 Task: Set up a call with the marketing team on Monday at 4:00 PM.
Action: Mouse moved to (39, 120)
Screenshot: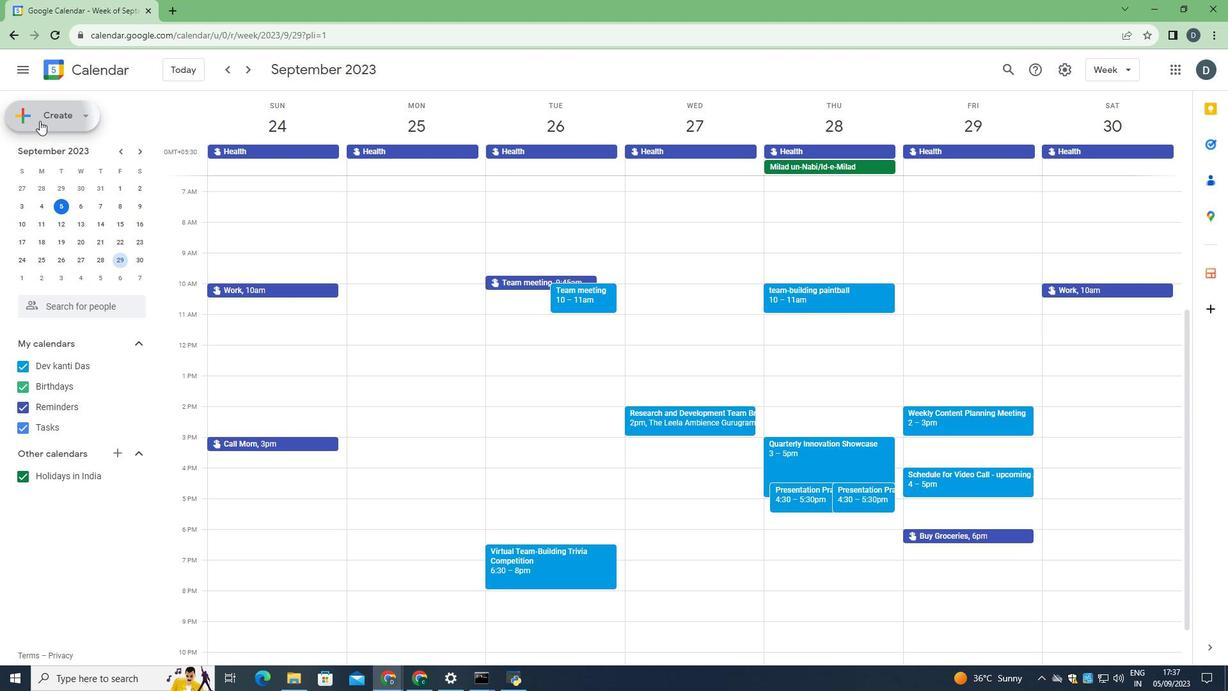 
Action: Mouse pressed left at (39, 120)
Screenshot: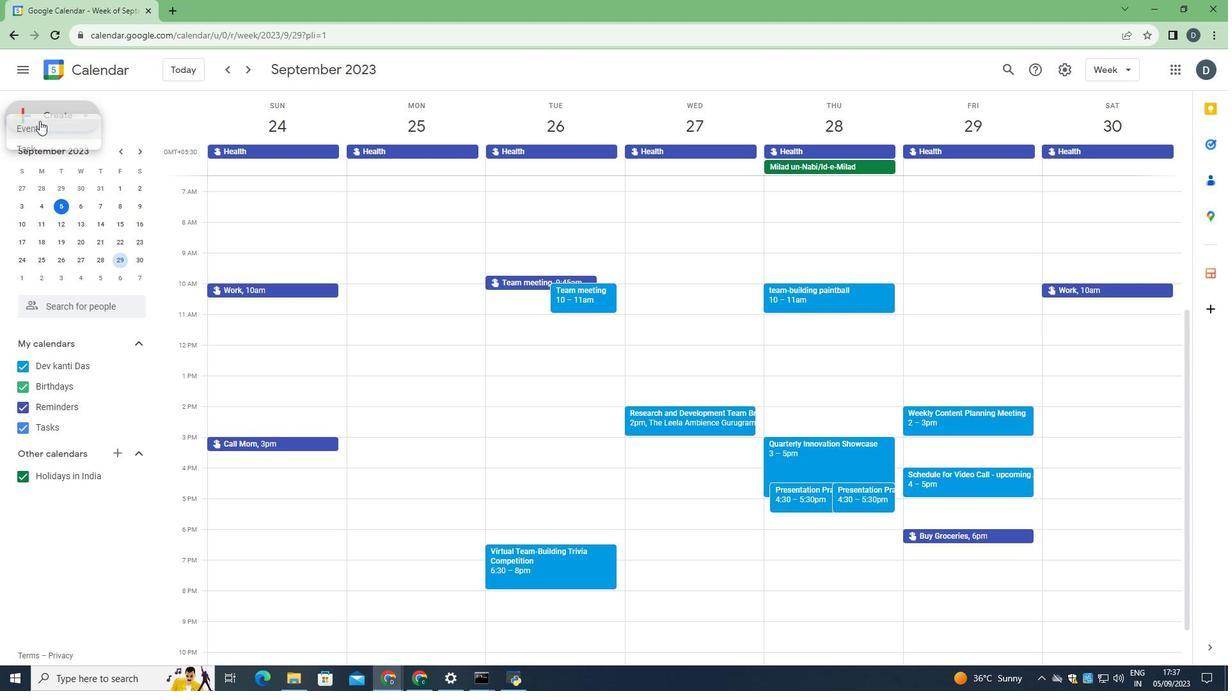
Action: Mouse moved to (41, 147)
Screenshot: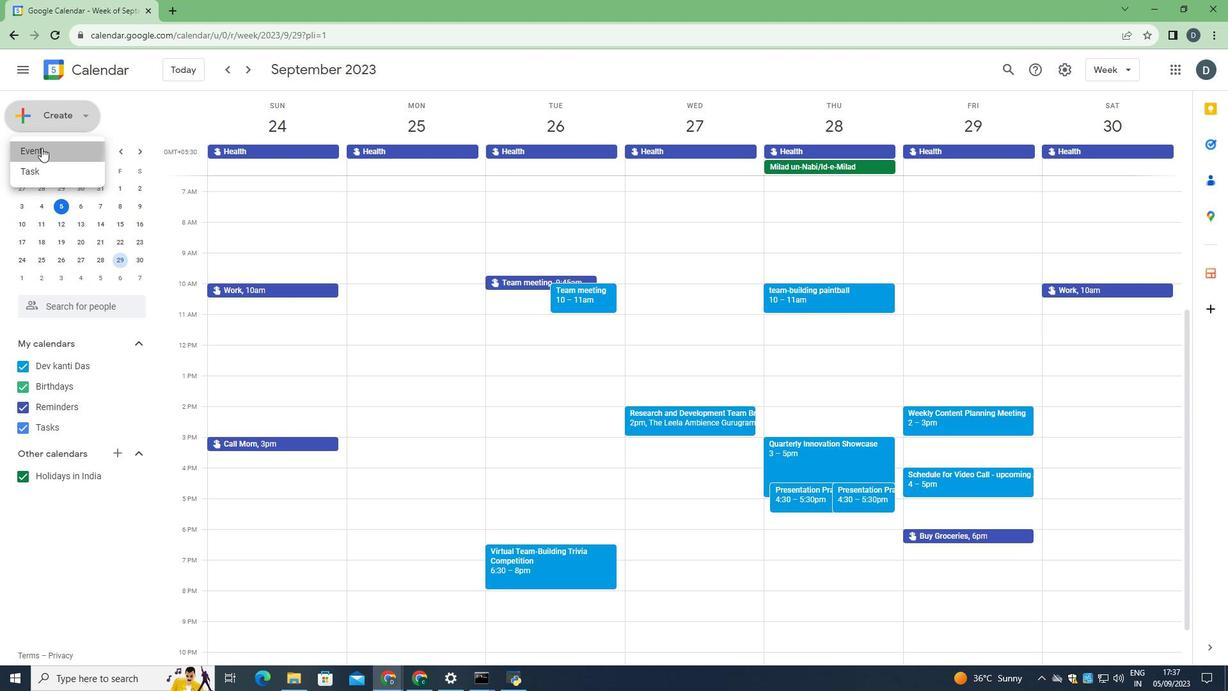 
Action: Mouse pressed left at (41, 147)
Screenshot: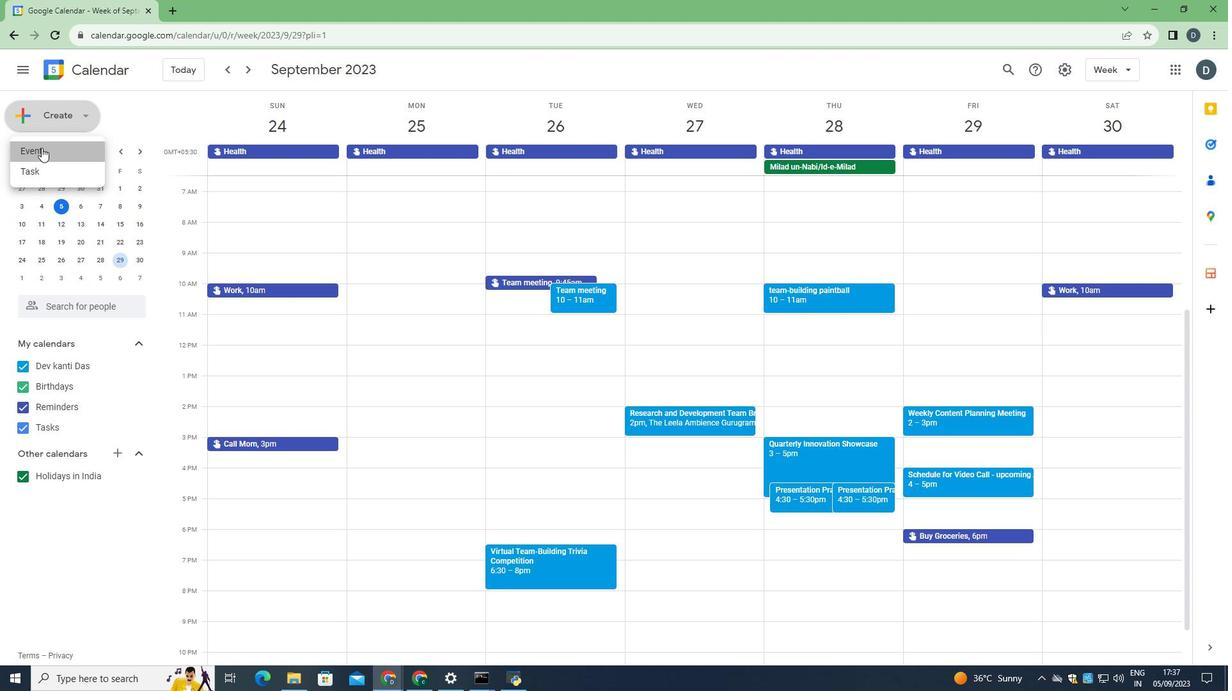 
Action: Mouse moved to (733, 242)
Screenshot: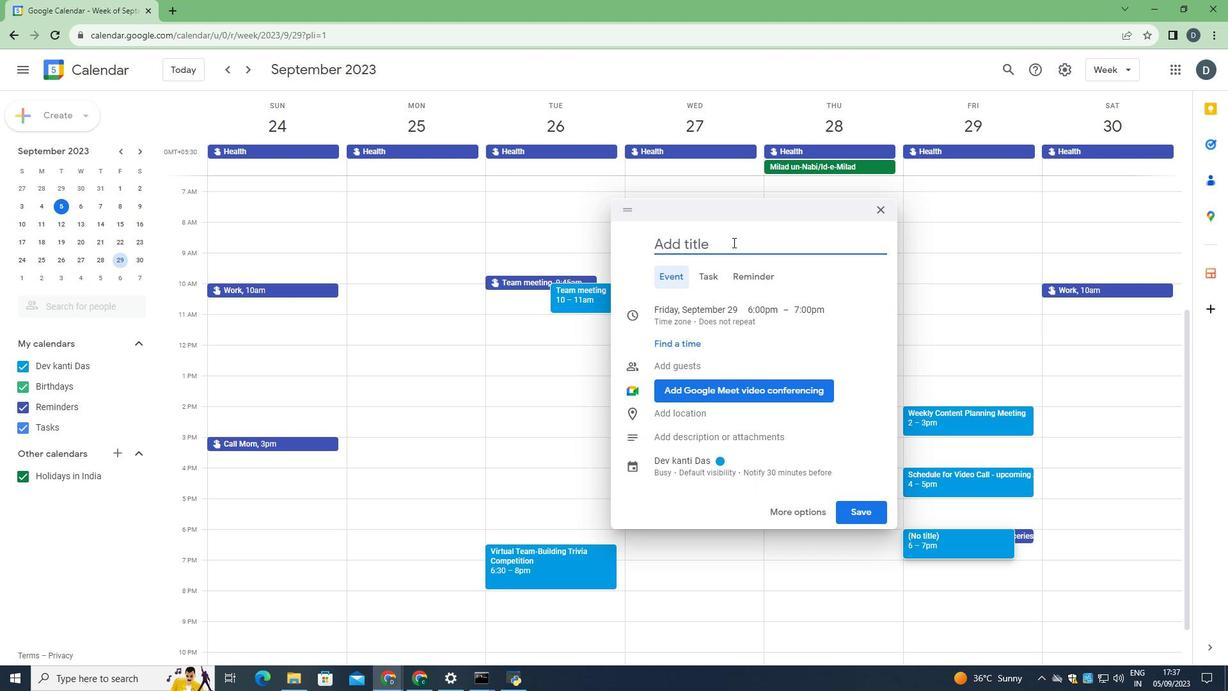 
Action: Mouse pressed left at (733, 242)
Screenshot: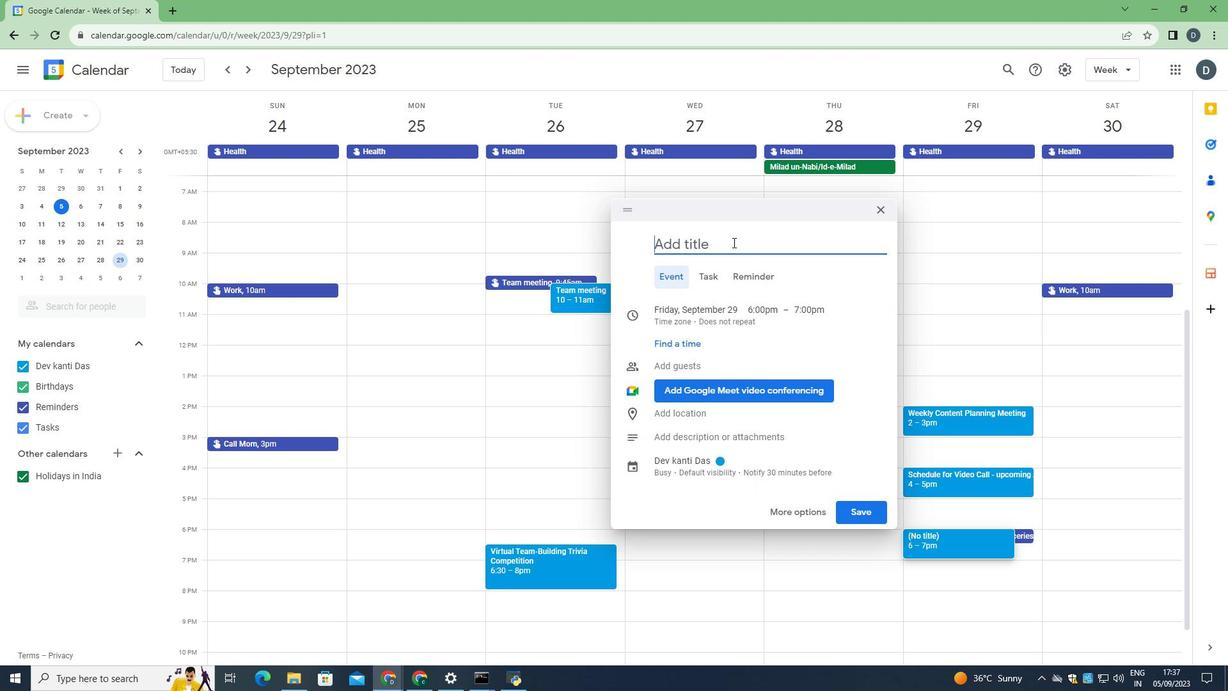 
Action: Key pressed <Key.shift>Marketing<Key.space><Key.shift>Team<Key.space><Key.shift><Key.shift>Call<Key.space>-<Key.space><Key.shift>Agenda<Key.space><Key.shift>Discussion
Screenshot: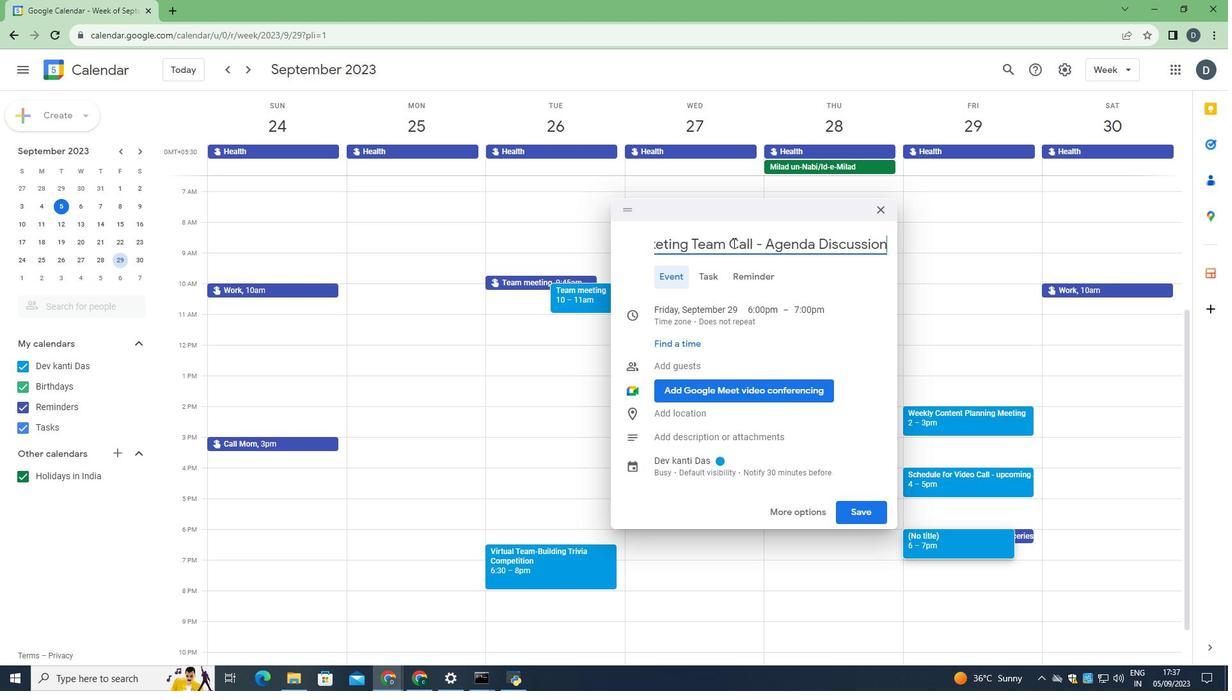 
Action: Mouse moved to (705, 307)
Screenshot: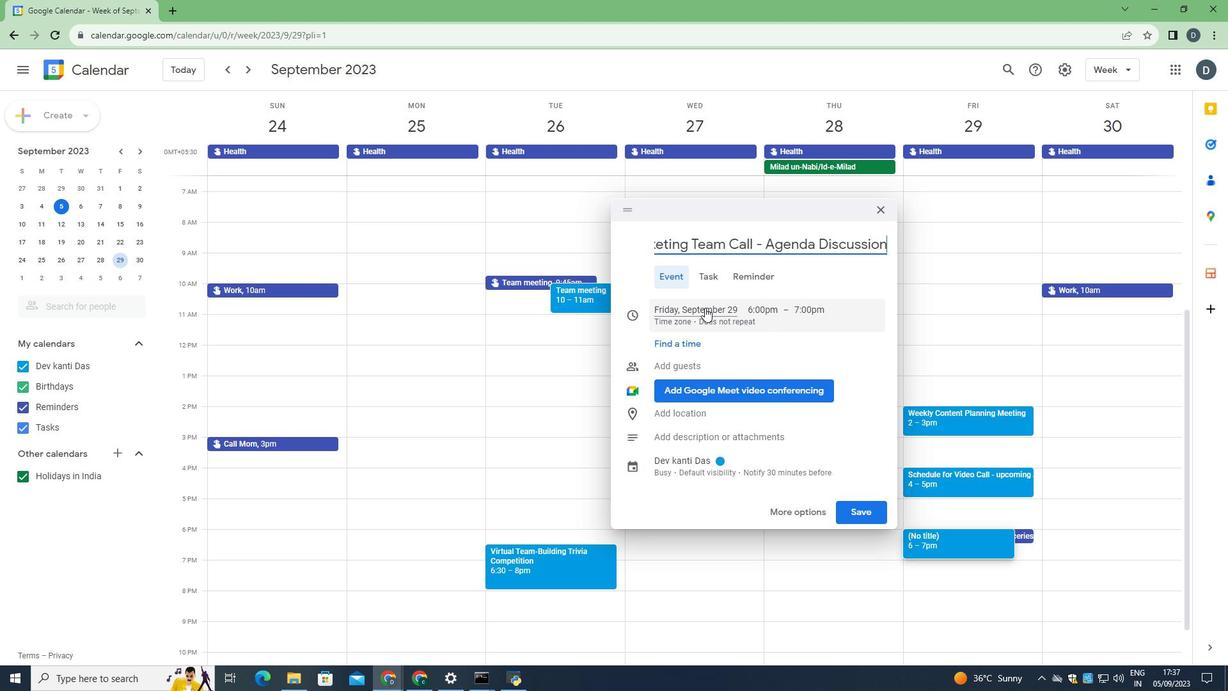 
Action: Mouse pressed left at (705, 307)
Screenshot: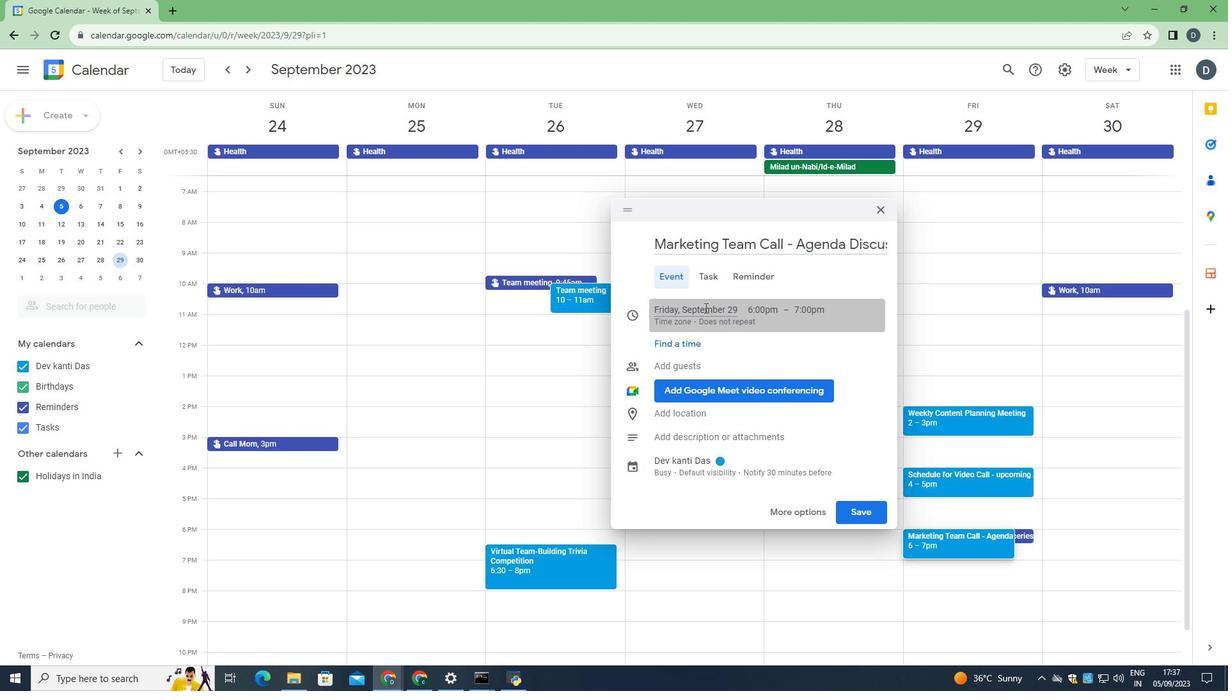 
Action: Mouse moved to (791, 331)
Screenshot: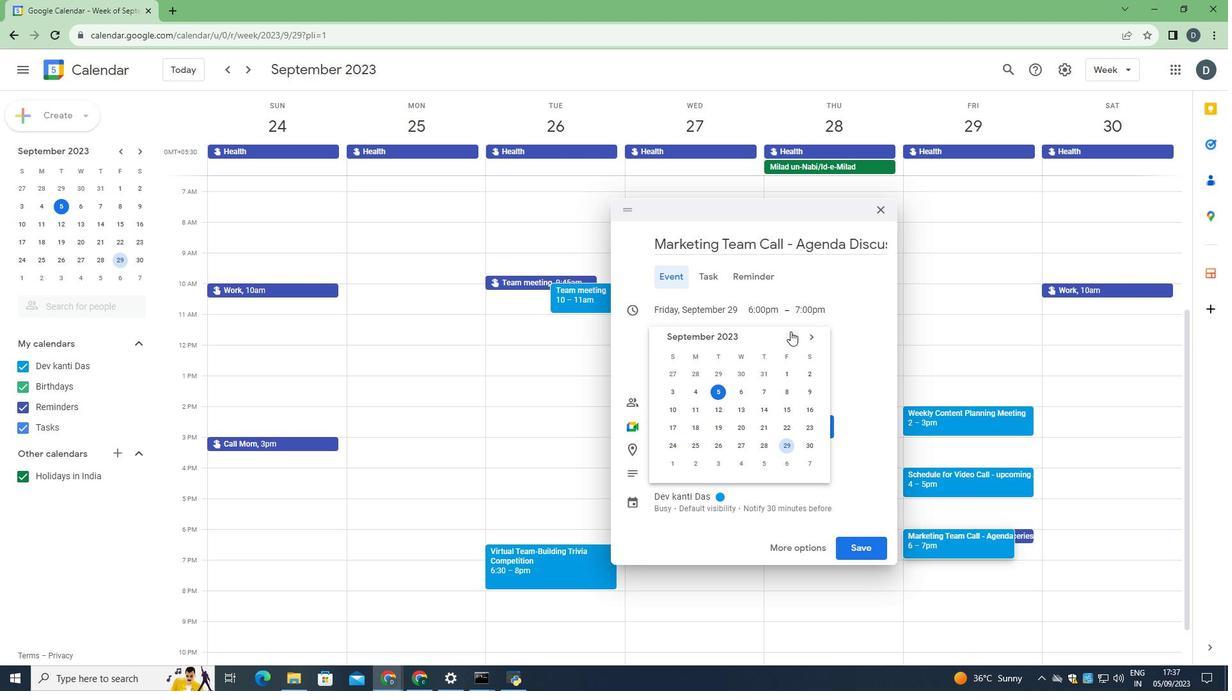 
Action: Mouse pressed left at (791, 331)
Screenshot: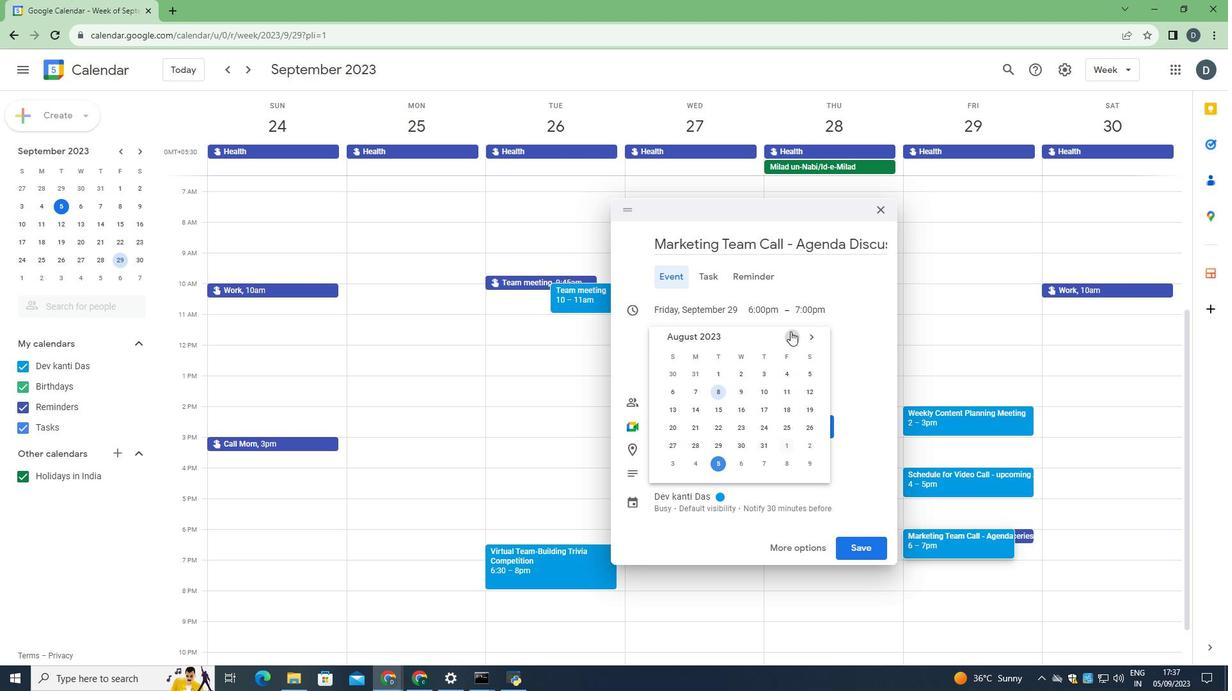 
Action: Mouse moved to (697, 391)
Screenshot: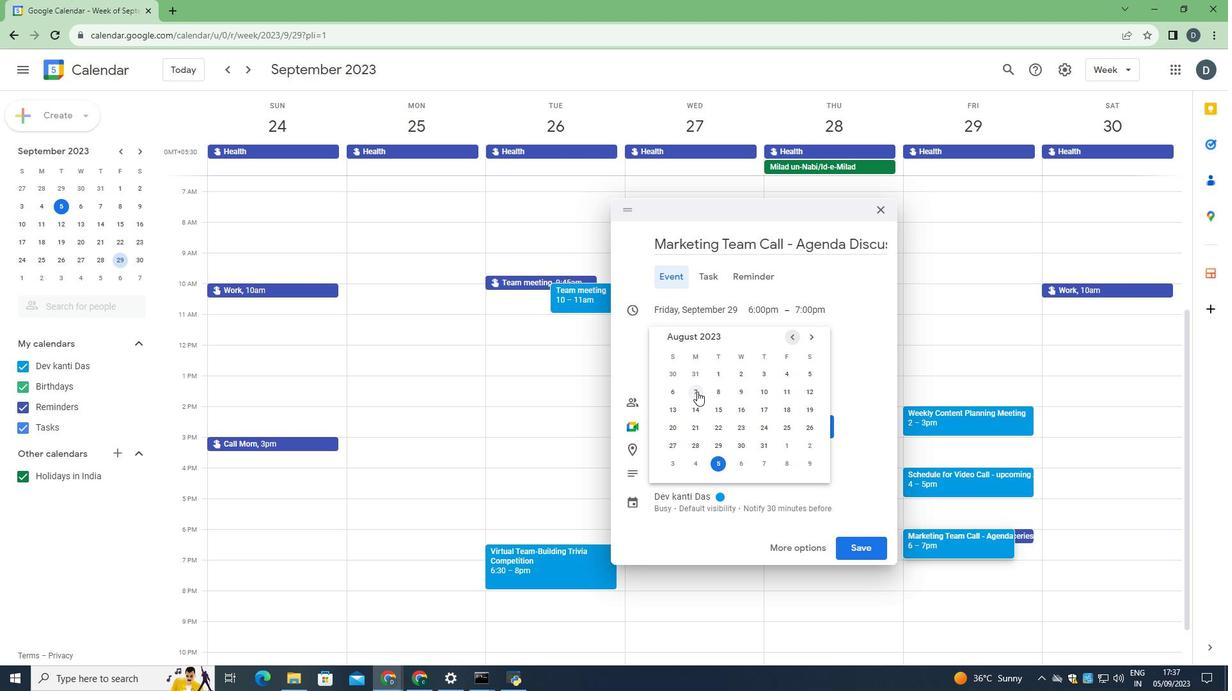 
Action: Mouse pressed left at (697, 391)
Screenshot: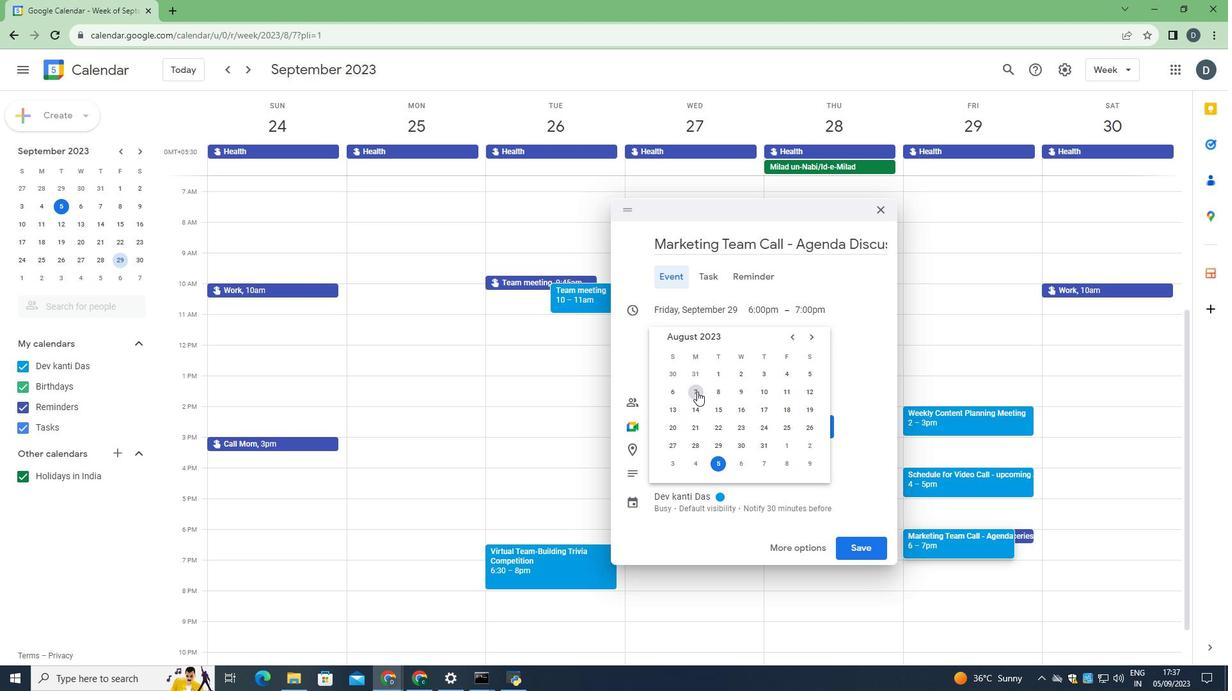 
Action: Mouse moved to (193, 313)
Screenshot: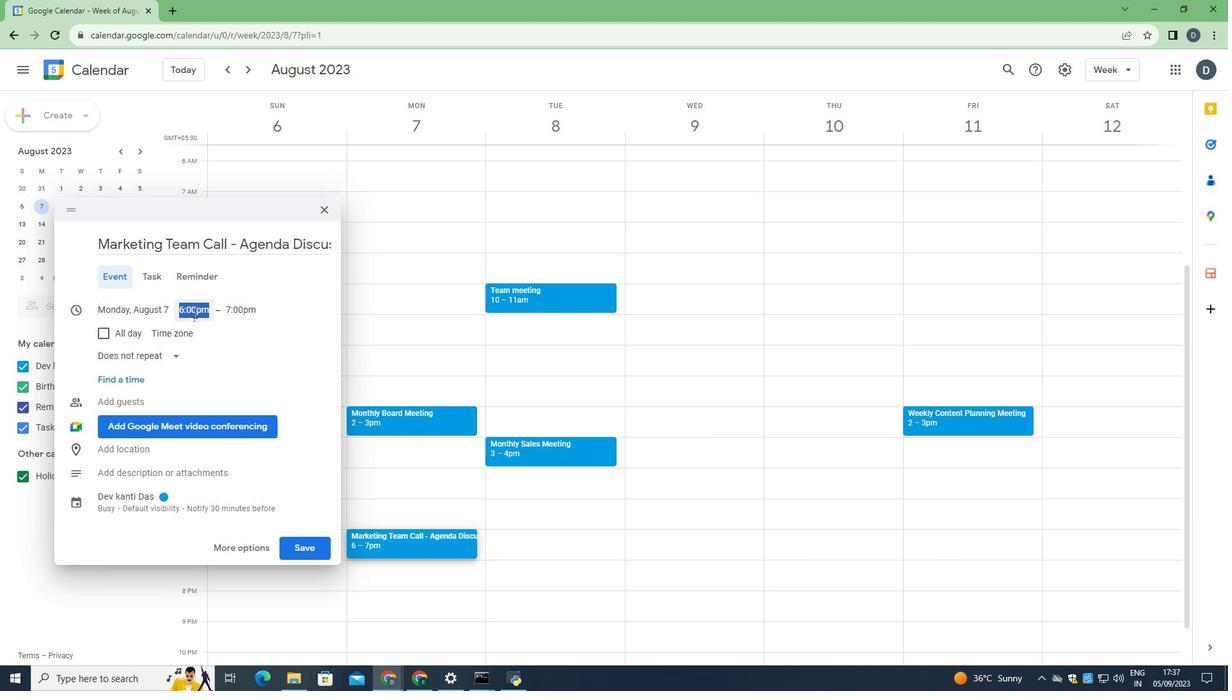 
Action: Mouse pressed left at (193, 313)
Screenshot: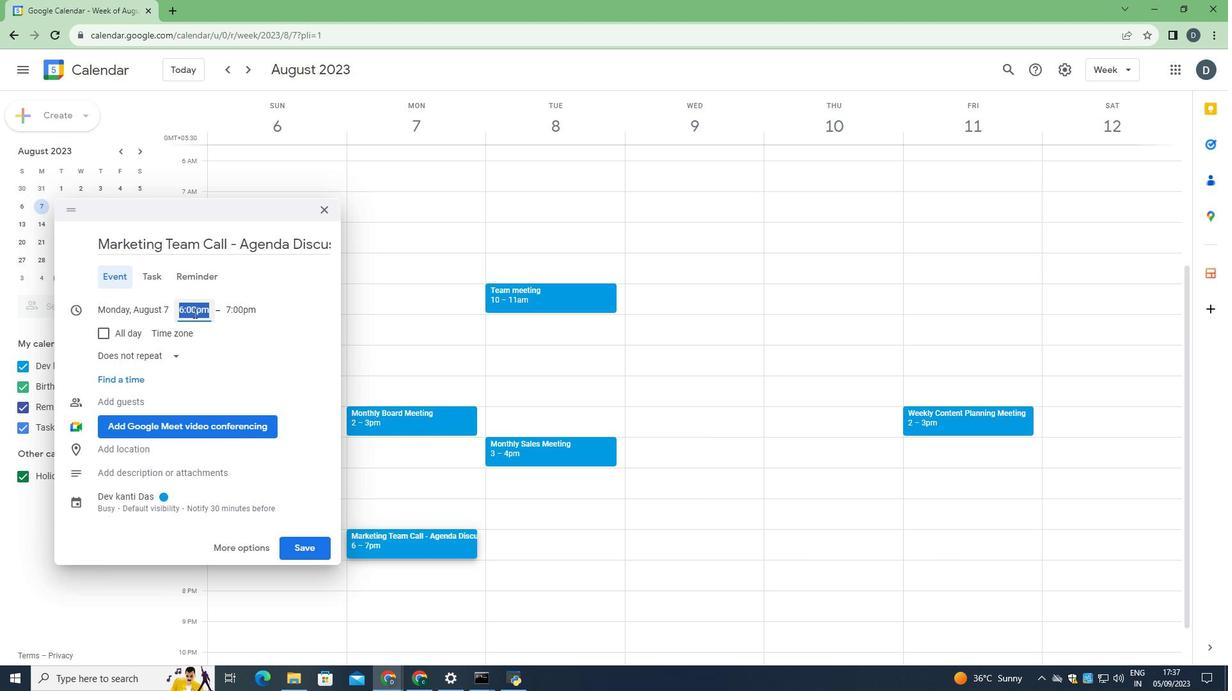 
Action: Mouse moved to (214, 368)
Screenshot: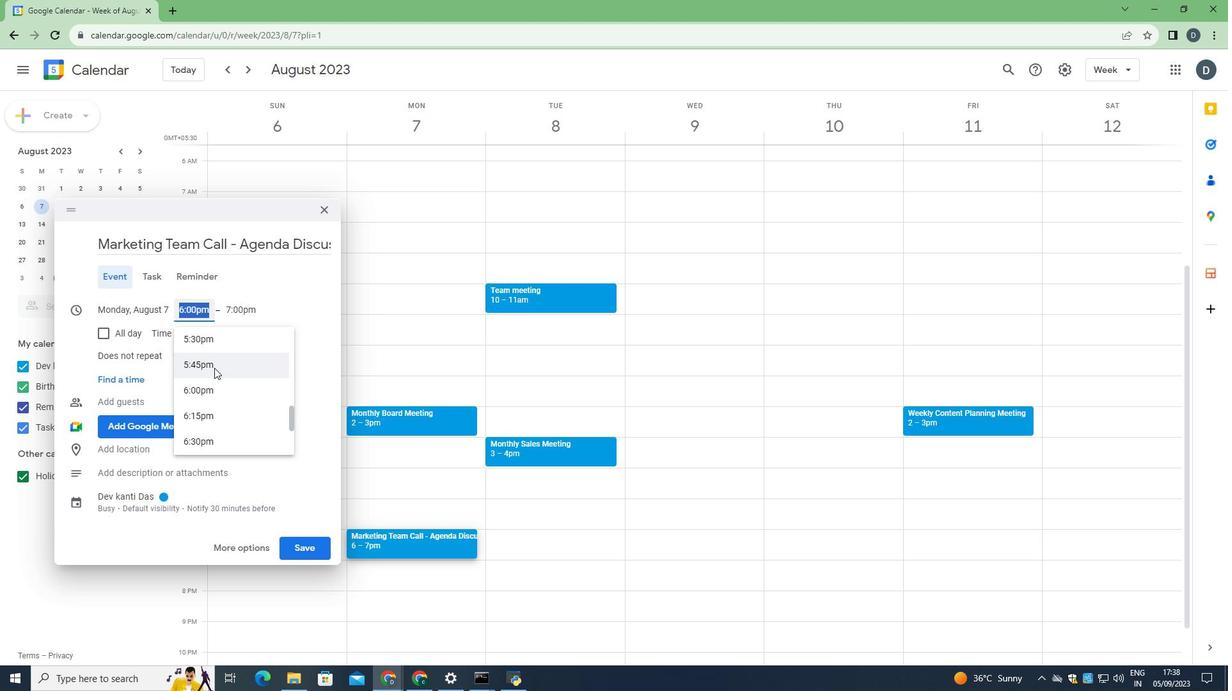 
Action: Mouse scrolled (214, 368) with delta (0, 0)
Screenshot: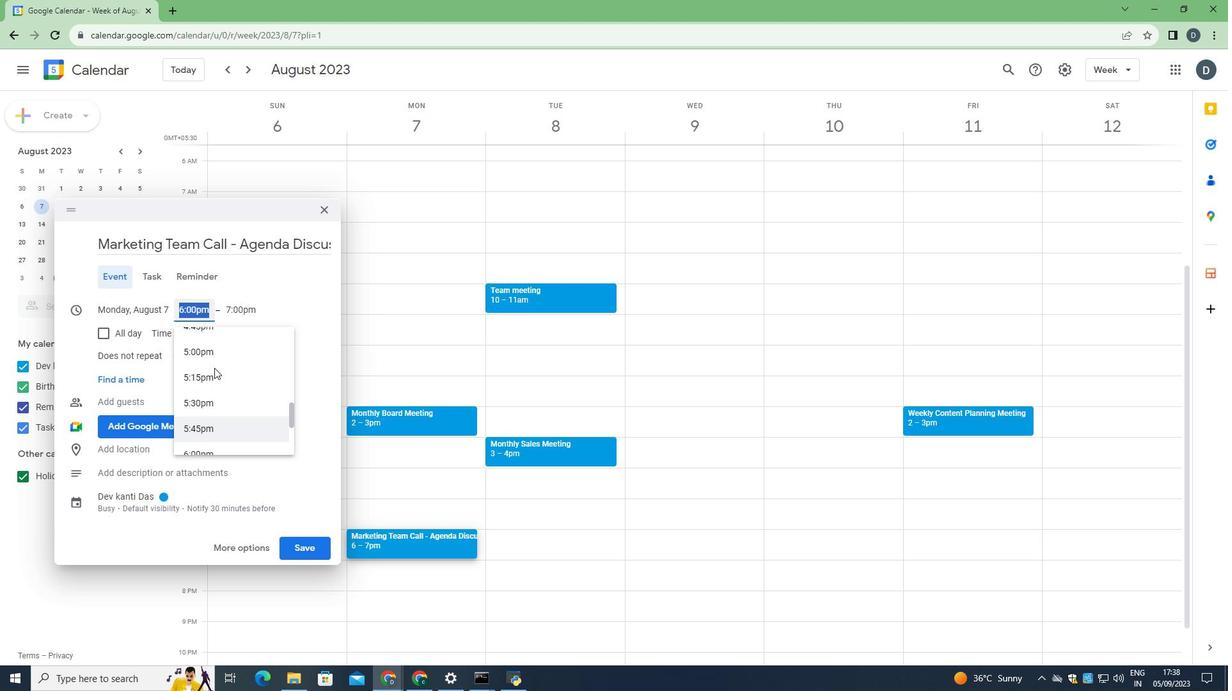 
Action: Mouse scrolled (214, 368) with delta (0, 0)
Screenshot: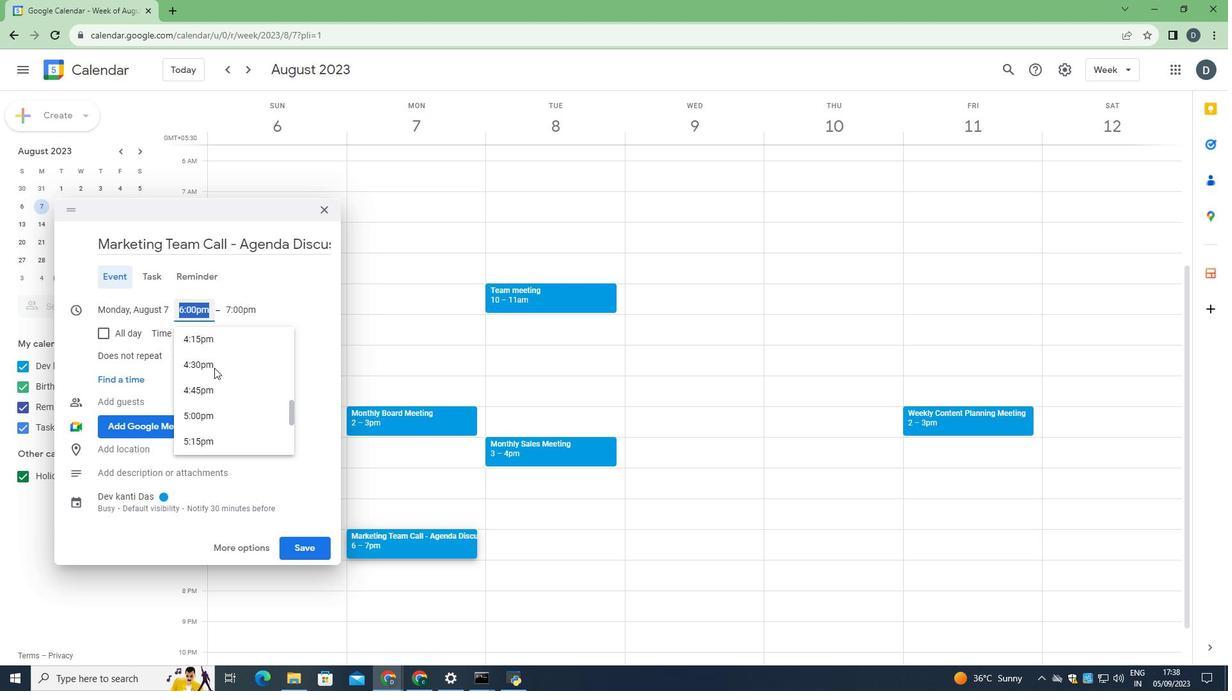 
Action: Mouse scrolled (214, 368) with delta (0, 0)
Screenshot: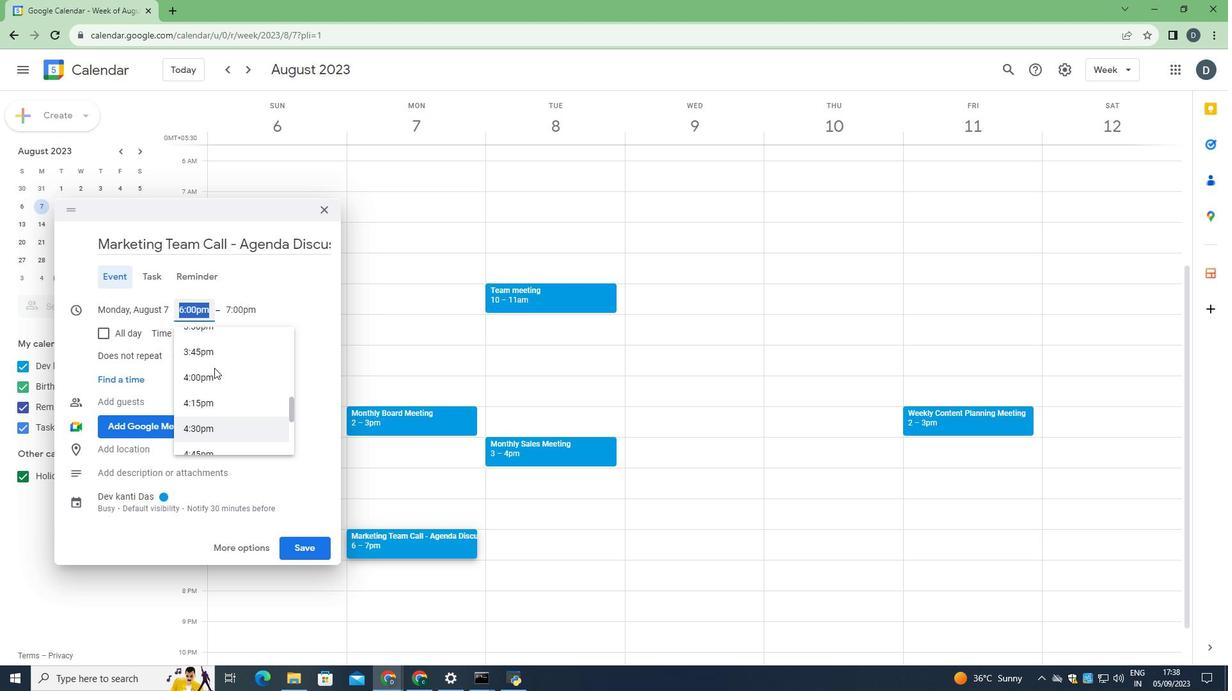 
Action: Mouse moved to (208, 380)
Screenshot: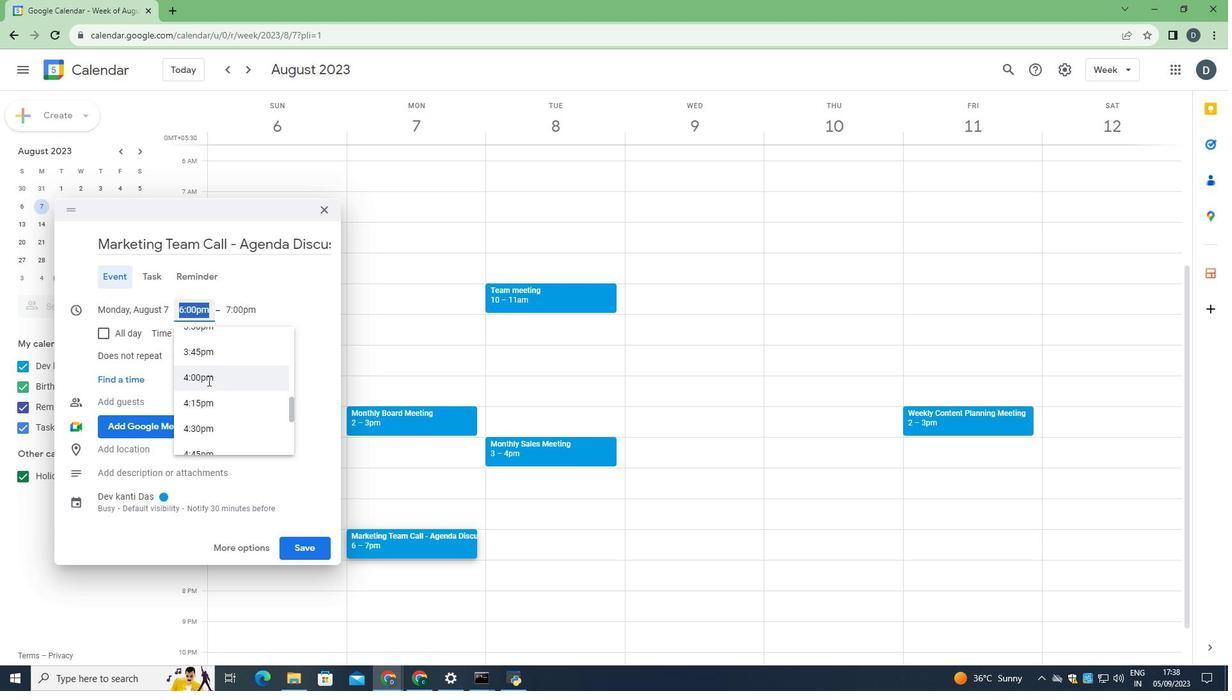 
Action: Mouse pressed left at (208, 380)
Screenshot: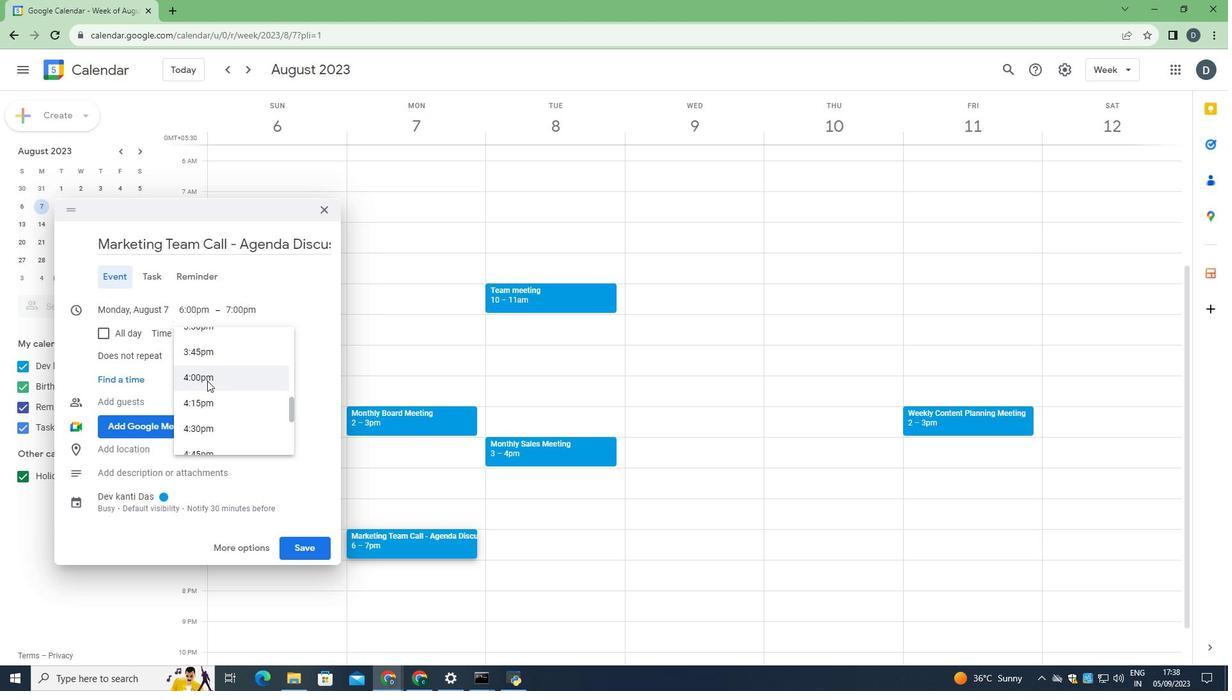 
Action: Mouse moved to (249, 536)
Screenshot: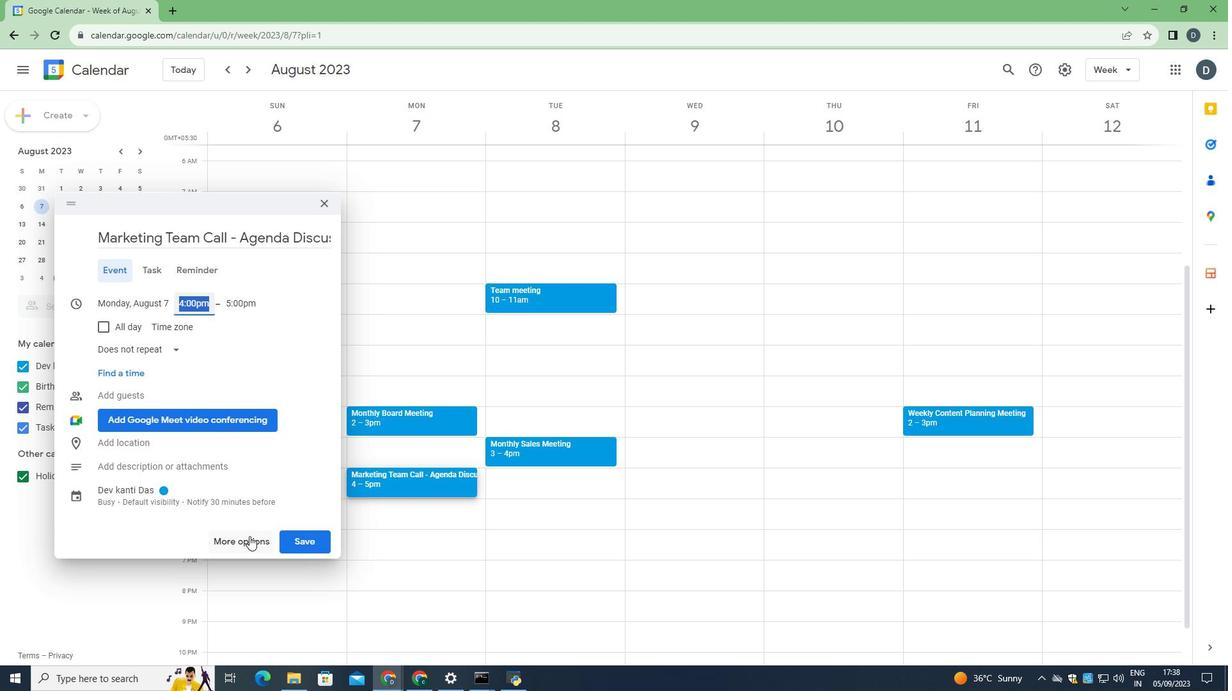 
Action: Mouse pressed left at (249, 536)
Screenshot: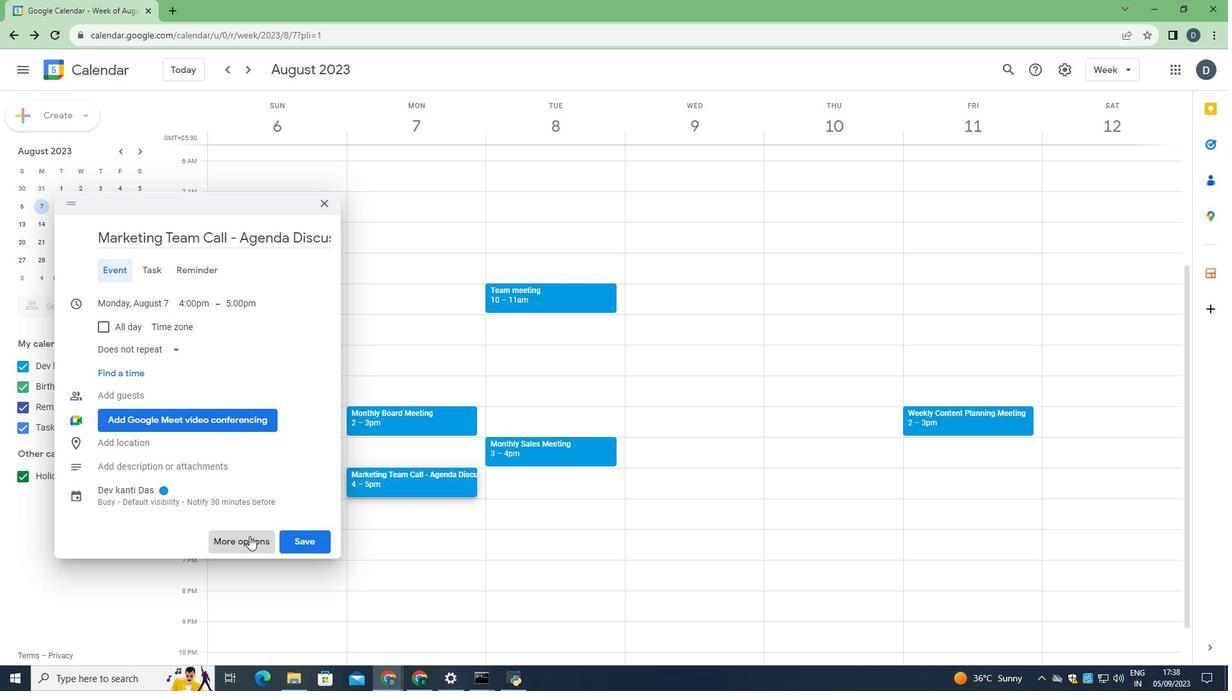 
Action: Mouse moved to (186, 445)
Screenshot: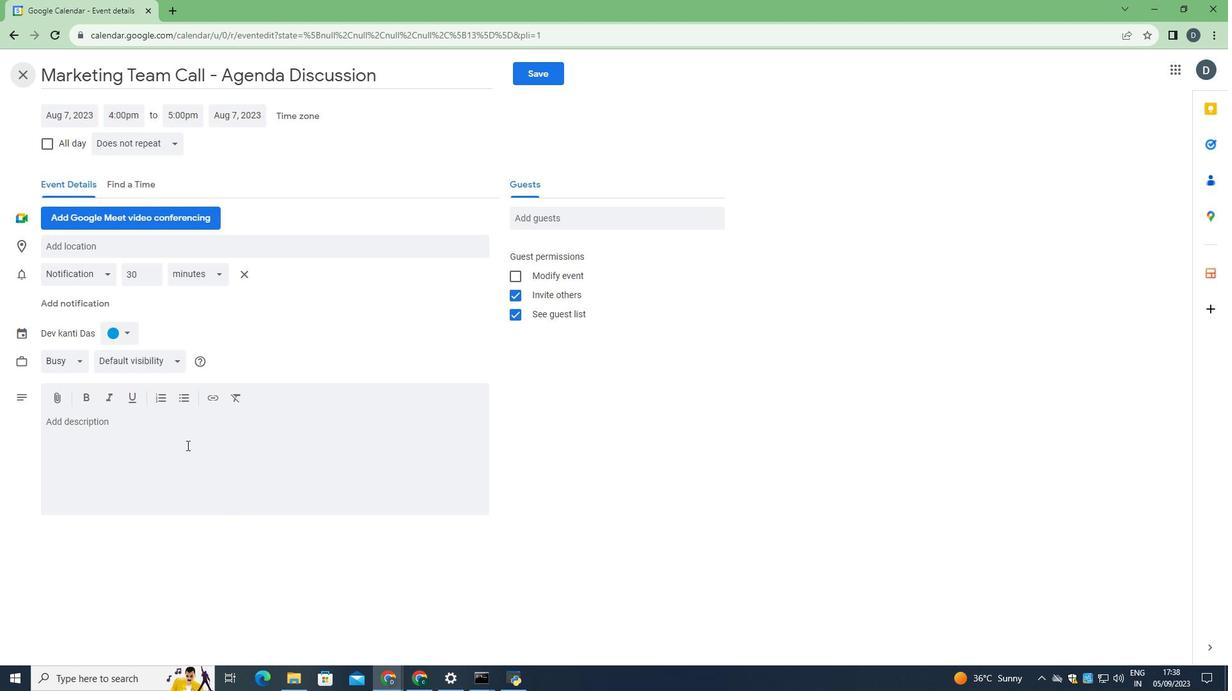 
Action: Mouse pressed left at (186, 445)
Screenshot: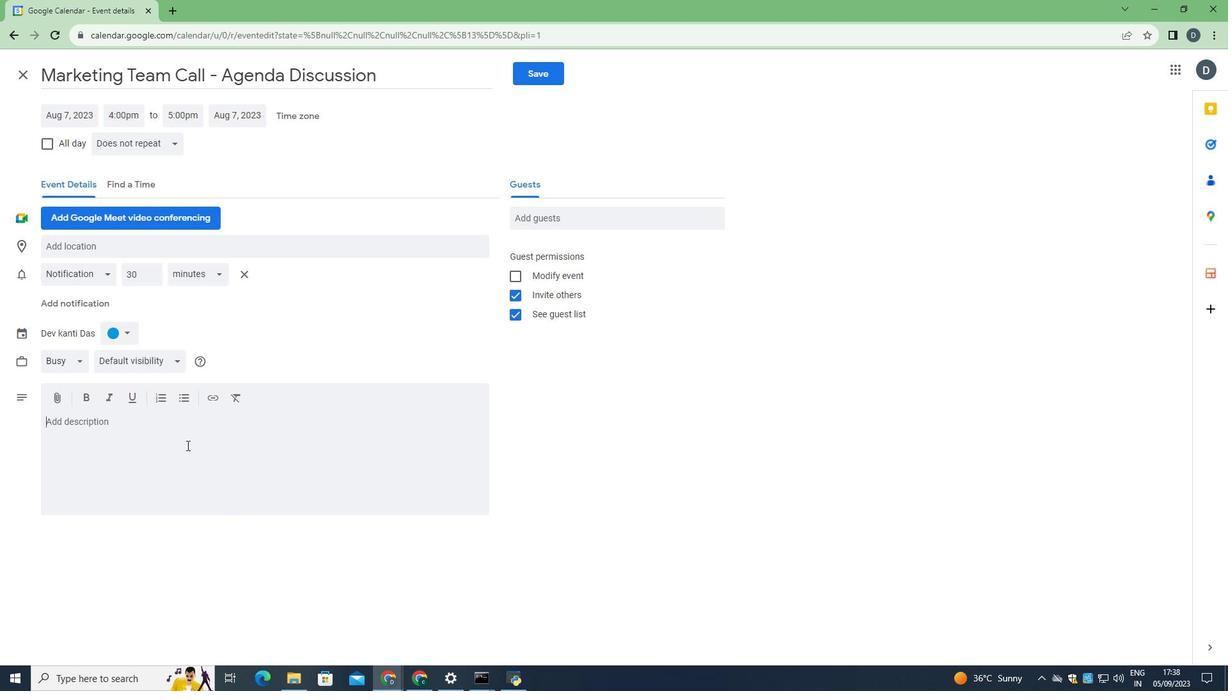 
Action: Mouse moved to (186, 442)
Screenshot: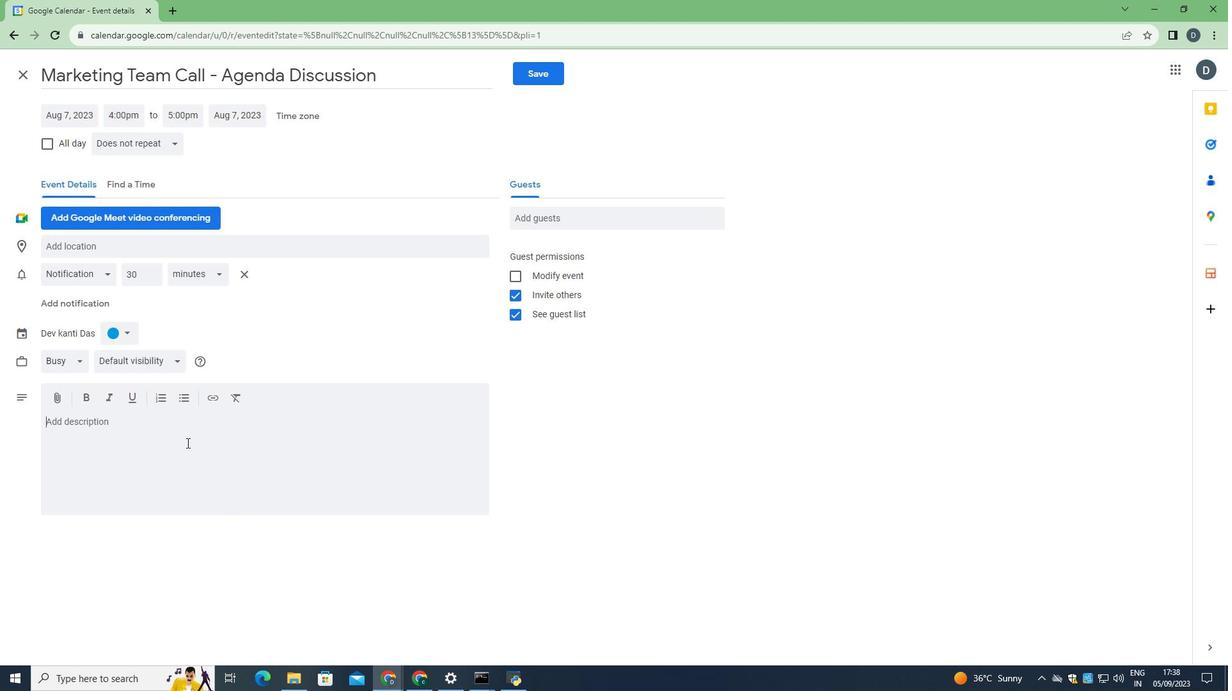 
Action: Key pressed <Key.shift>Schedule<Key.space>f<Key.backspace><Key.backspace><Key.backspace><Key.backspace><Key.backspace><Key.backspace><Key.backspace><Key.backspace><Key.backspace><Key.backspace><Key.backspace><Key.backspace><Key.backspace><Key.backspace><Key.backspace><Key.backspace><Key.shift>This<Key.space>video<Key.space>call<Key.space>is<Key.space>important<Key.space>and<Key.space>will<Key.space>be<Key.space>very<Key.space>helpful.
Screenshot: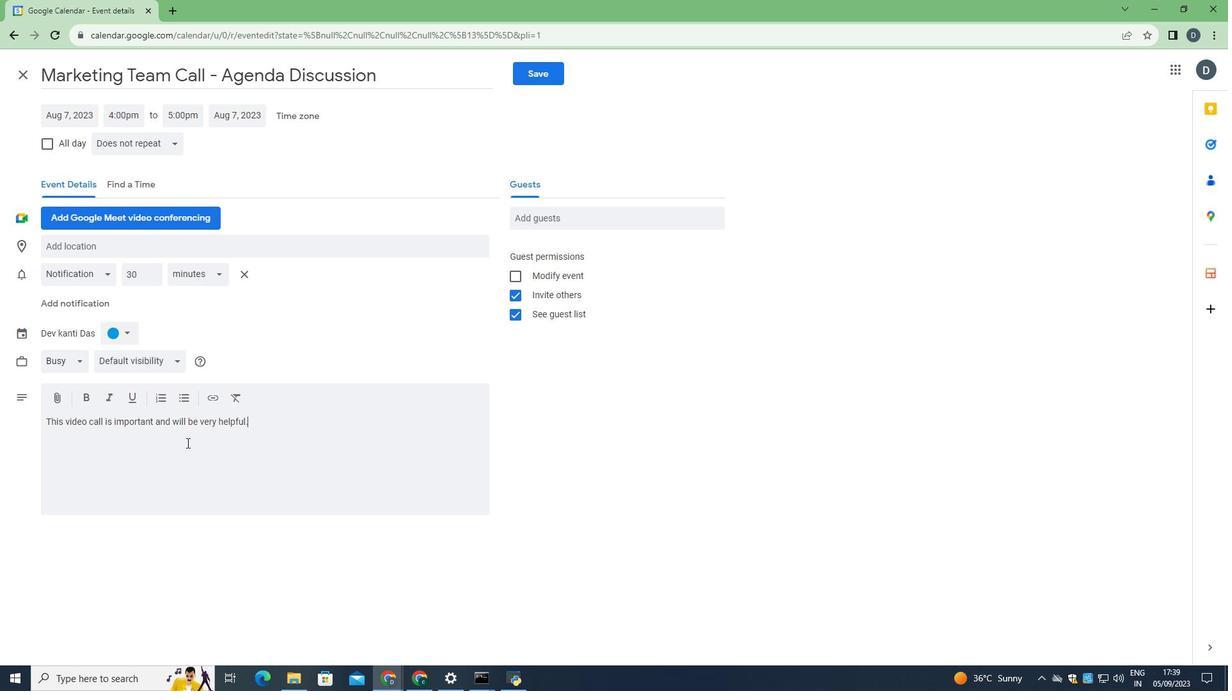 
Action: Mouse moved to (569, 216)
Screenshot: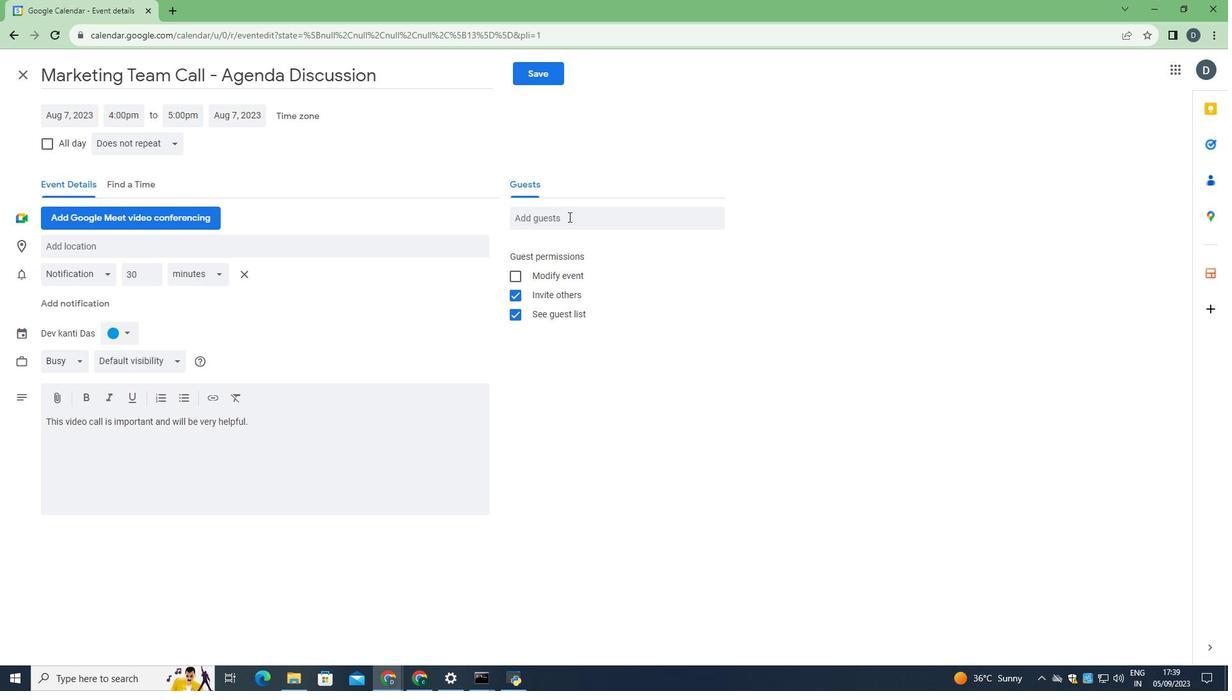 
Action: Mouse pressed left at (569, 216)
Screenshot: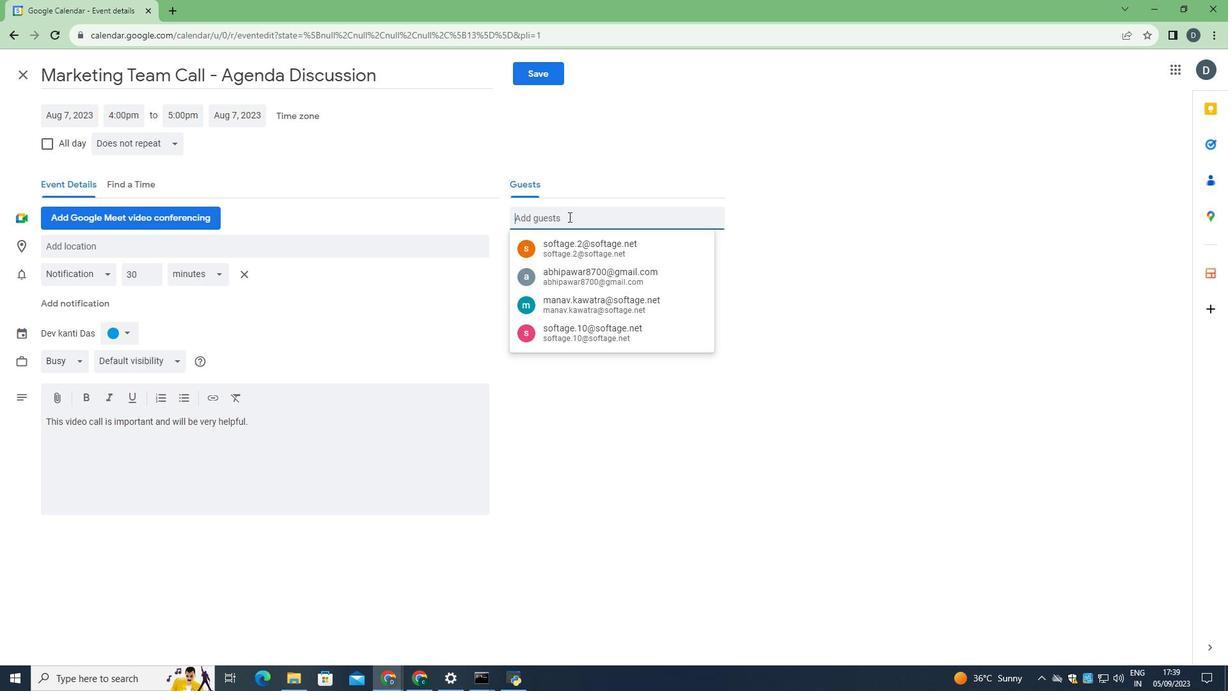 
Action: Key pressed henry54<Key.shift>@gmail.com
Screenshot: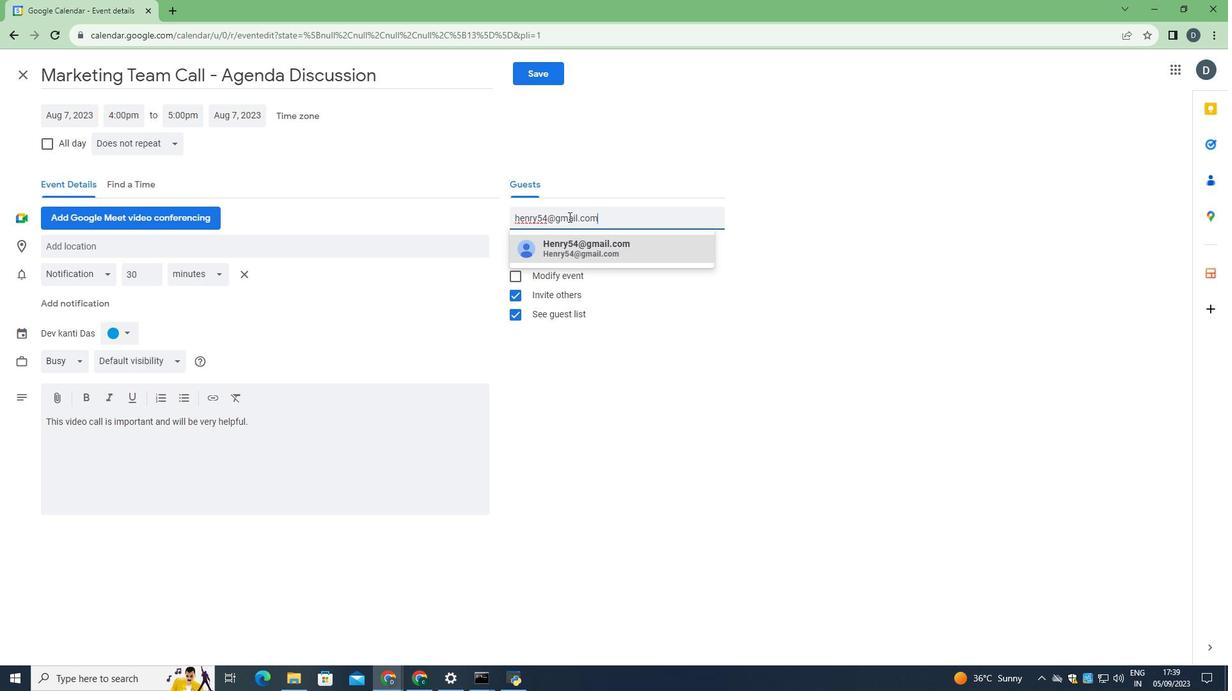 
Action: Mouse moved to (556, 244)
Screenshot: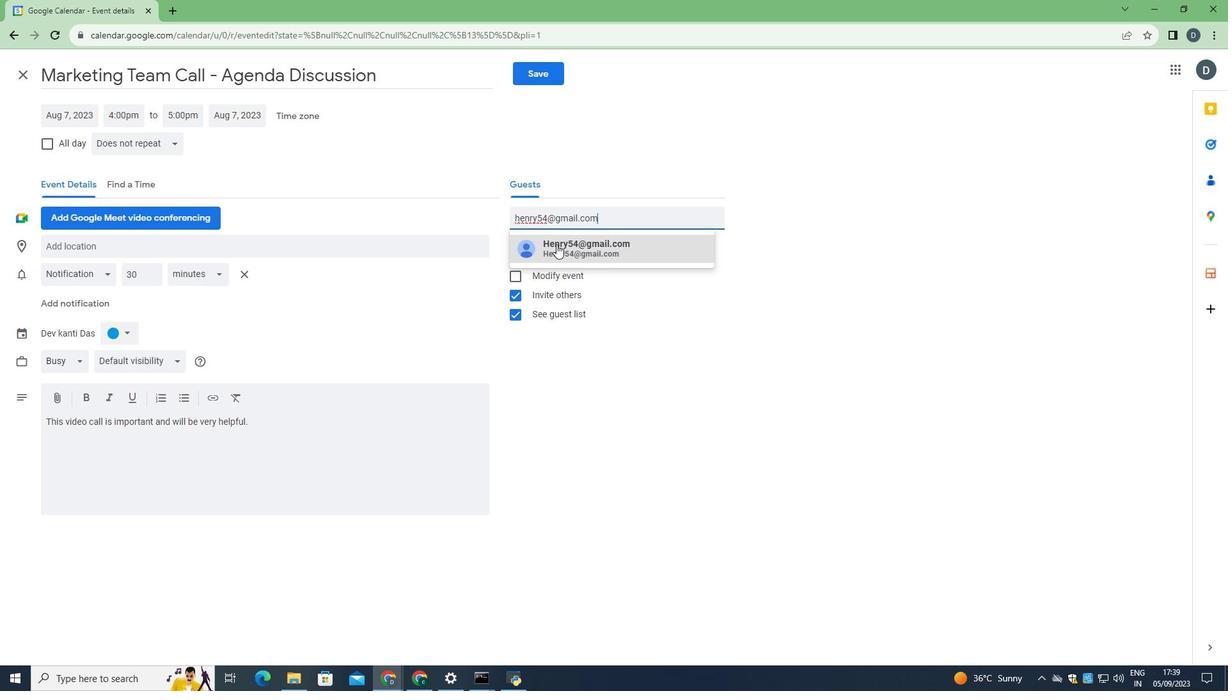 
Action: Mouse pressed left at (556, 244)
Screenshot: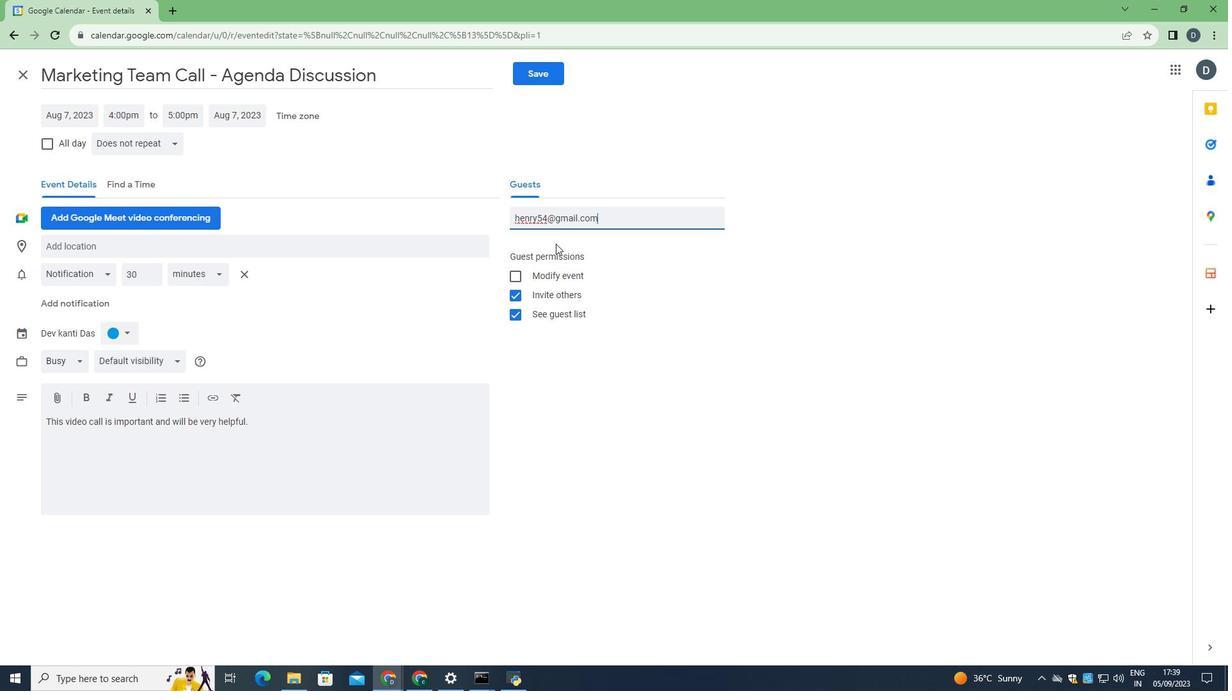 
Action: Mouse moved to (568, 222)
Screenshot: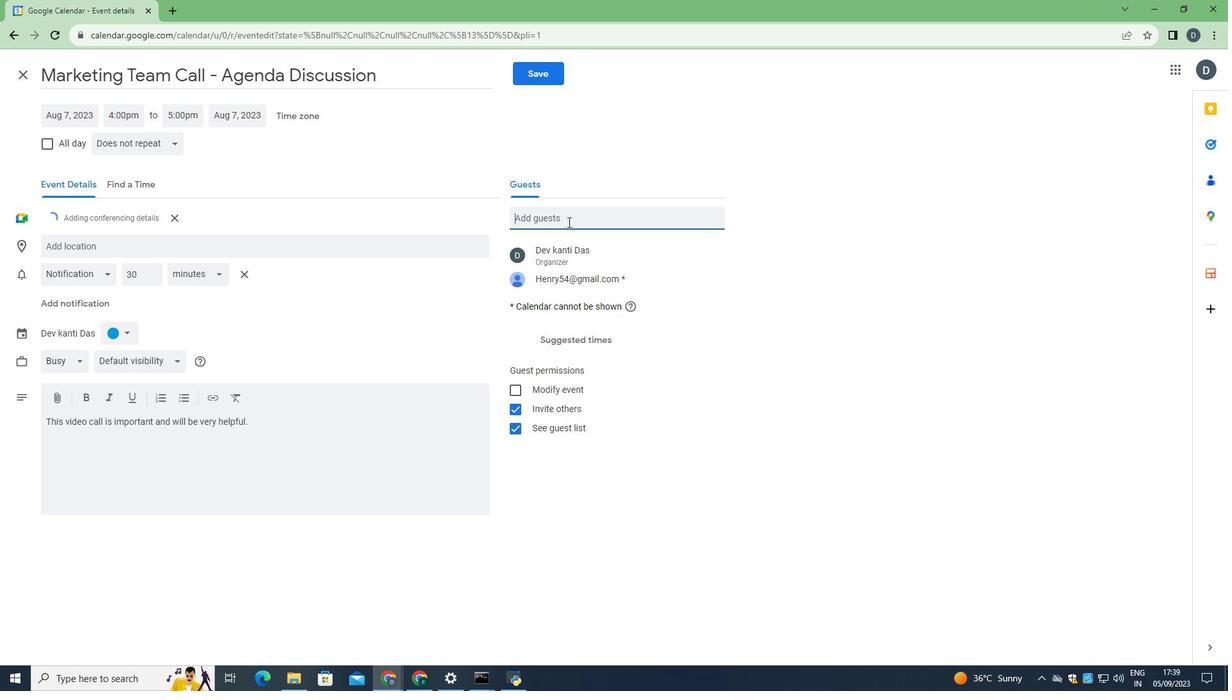 
Action: Mouse pressed left at (568, 222)
Screenshot: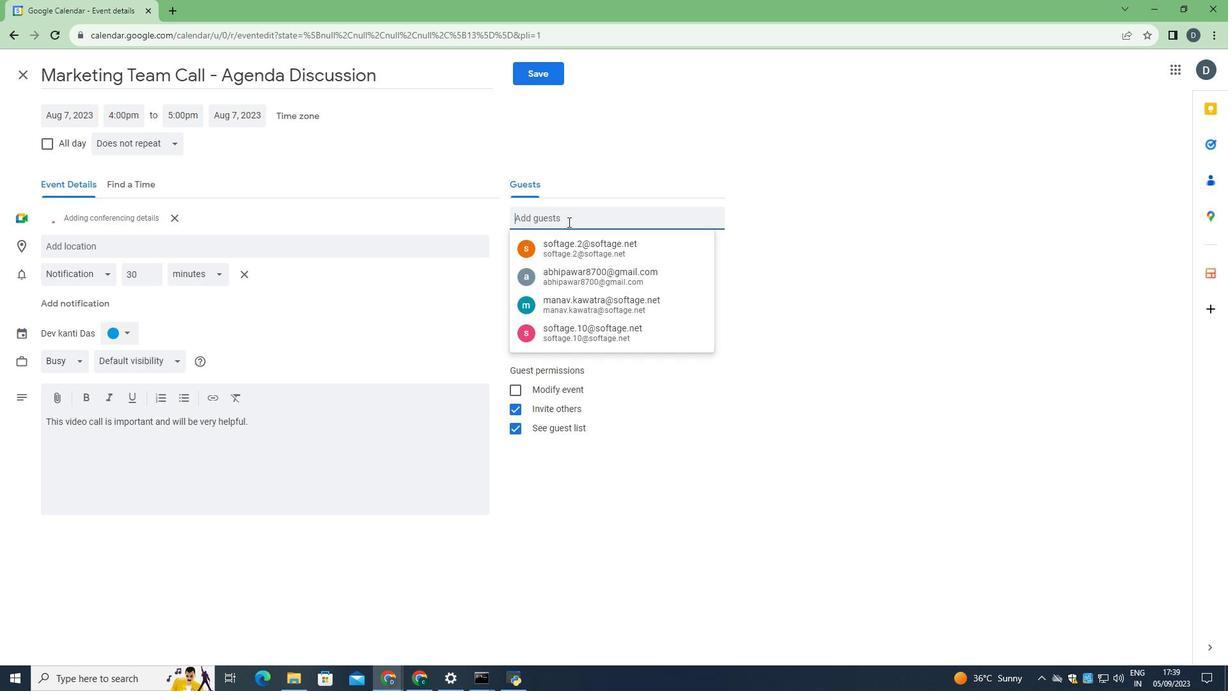 
Action: Key pressed lisa6.1<Key.shift>@gmail.com
Screenshot: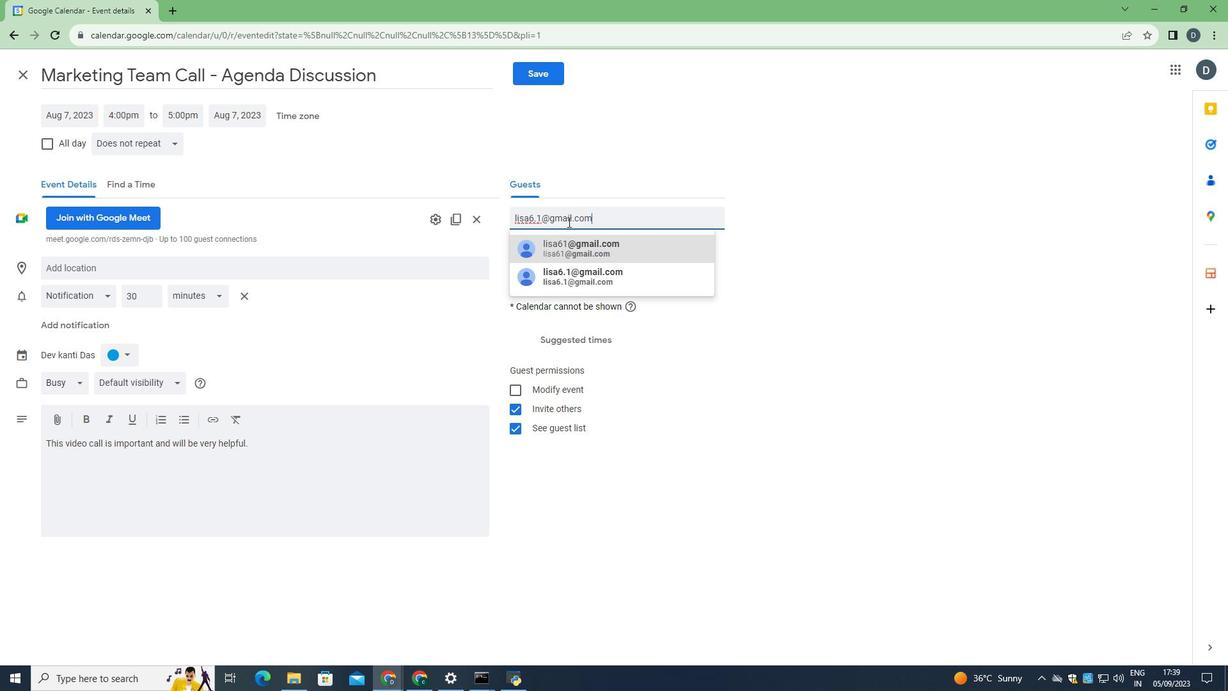 
Action: Mouse moved to (561, 270)
Screenshot: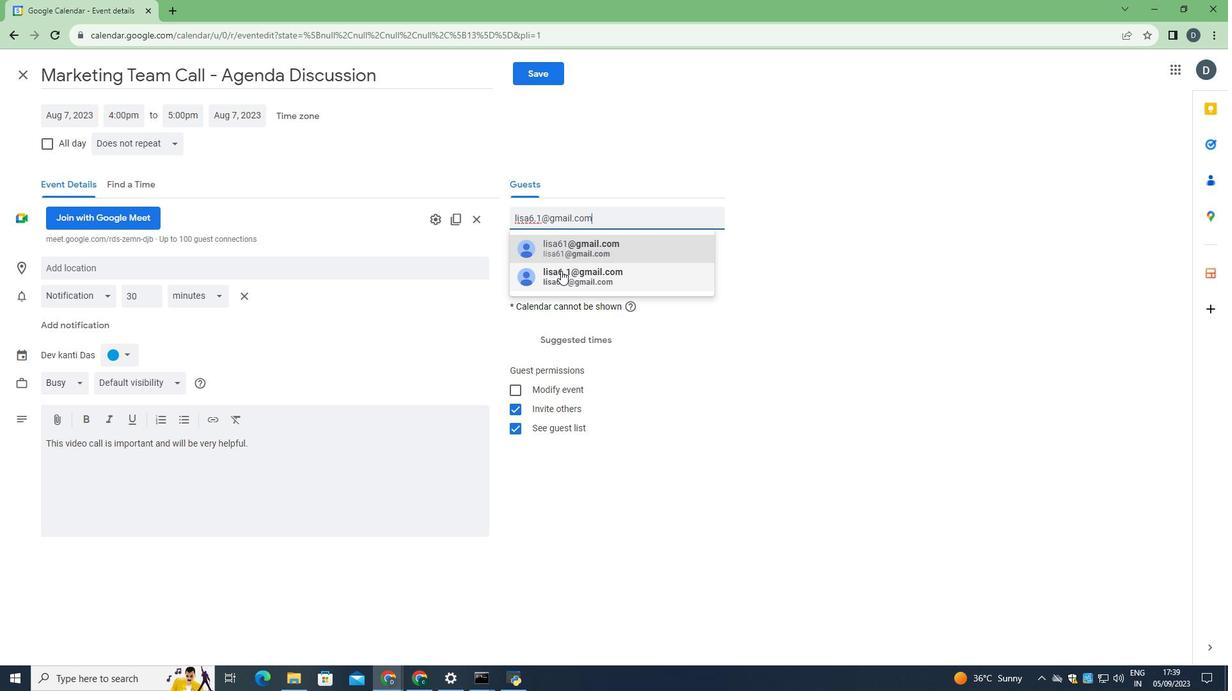
Action: Mouse pressed left at (561, 270)
Screenshot: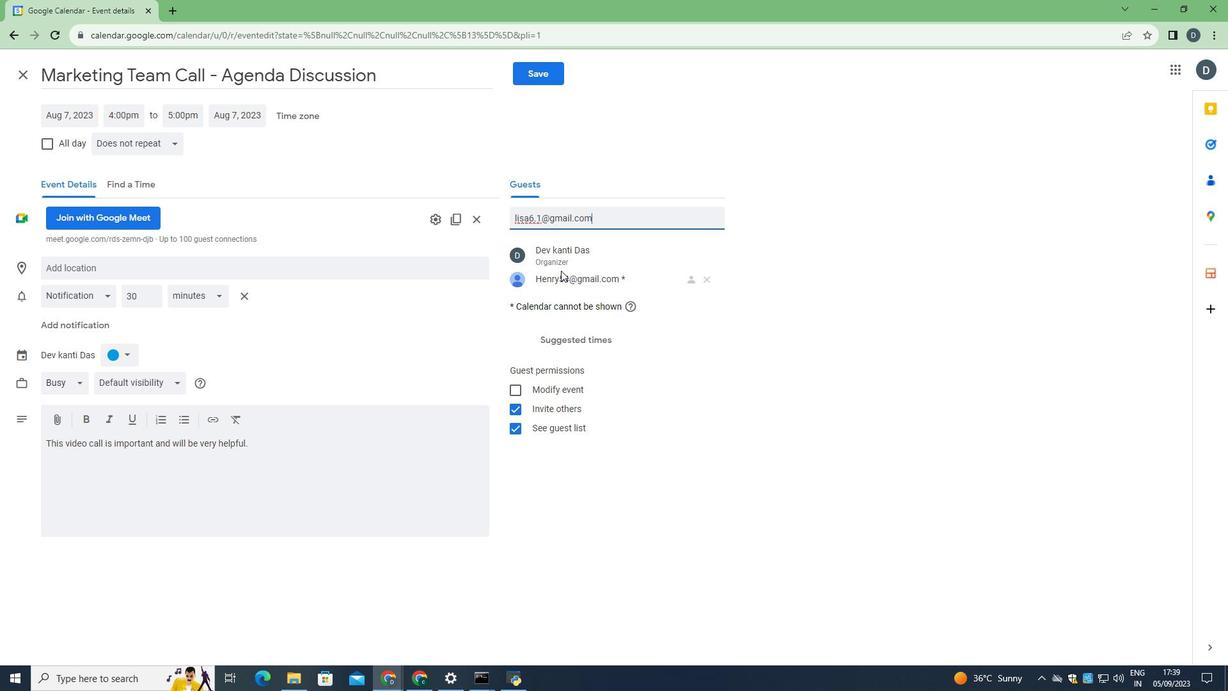 
Action: Mouse moved to (262, 460)
Screenshot: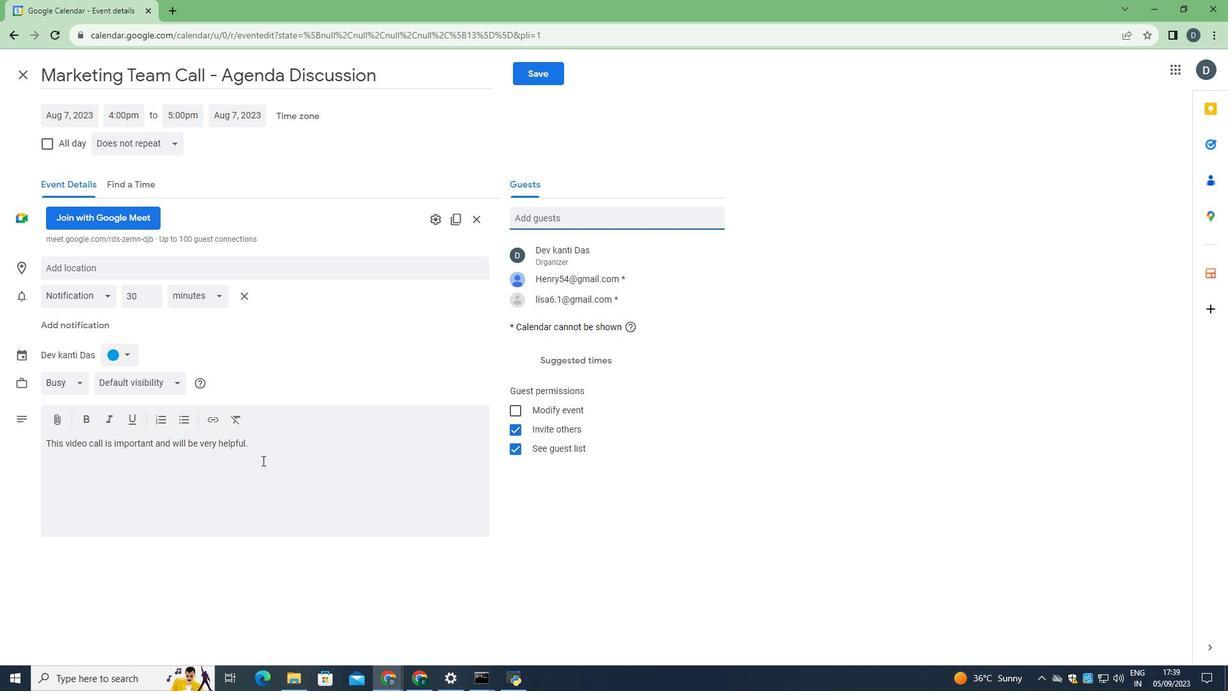 
Action: Mouse pressed left at (262, 460)
Screenshot: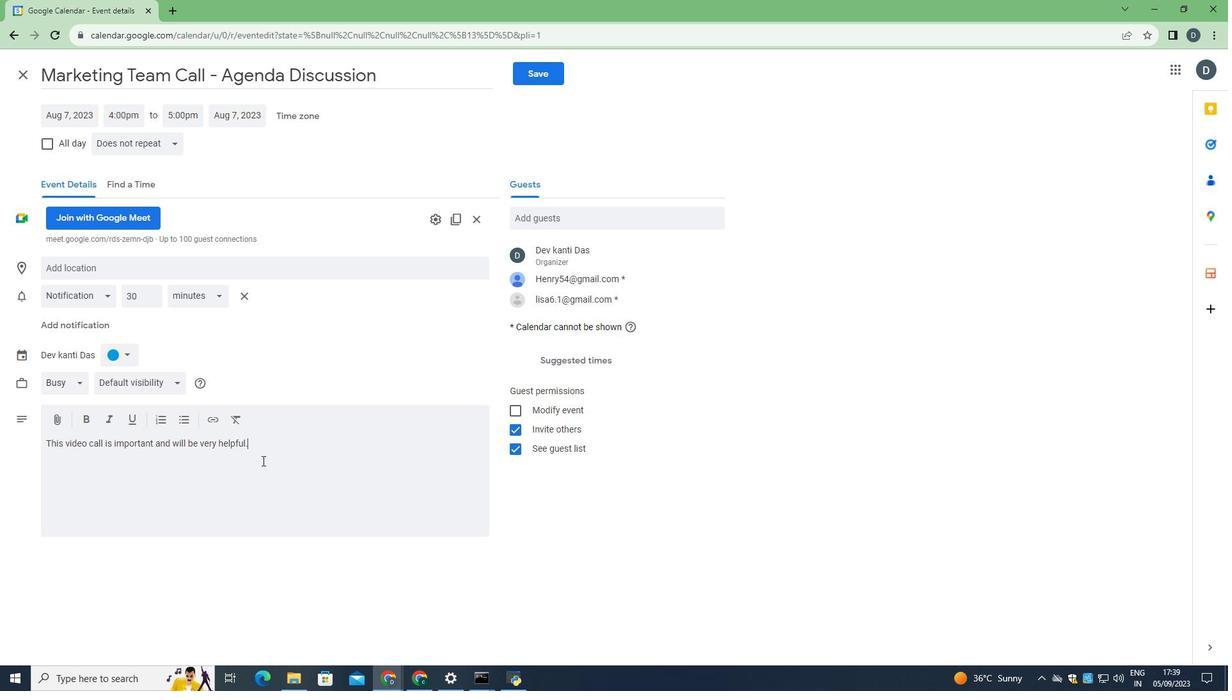 
Action: Key pressed <Key.enter><Key.shift>Hi,<Key.space><Key.backspace><Key.backspace><Key.space><Key.shift>Marketing<Key.space><Key.shift>Team,<Key.enter><Key.space><Key.enter><Key.shift>I<Key.space>hope<Key.space>you're<Key.space>doing<Key.space>well.<Key.space><Key.shift>I'd<Key.space>like<Key.space>to<Key.space>schedule<Key.space>a<Key.space>team<Key.space>call<Key.space>to<Key.space>discuss<Key.space>our<Key.space>upcoming<Key.space>agenda<Key.space>and<Key.space>various<Key.space>marketing<Key.space>initiatives.
Screenshot: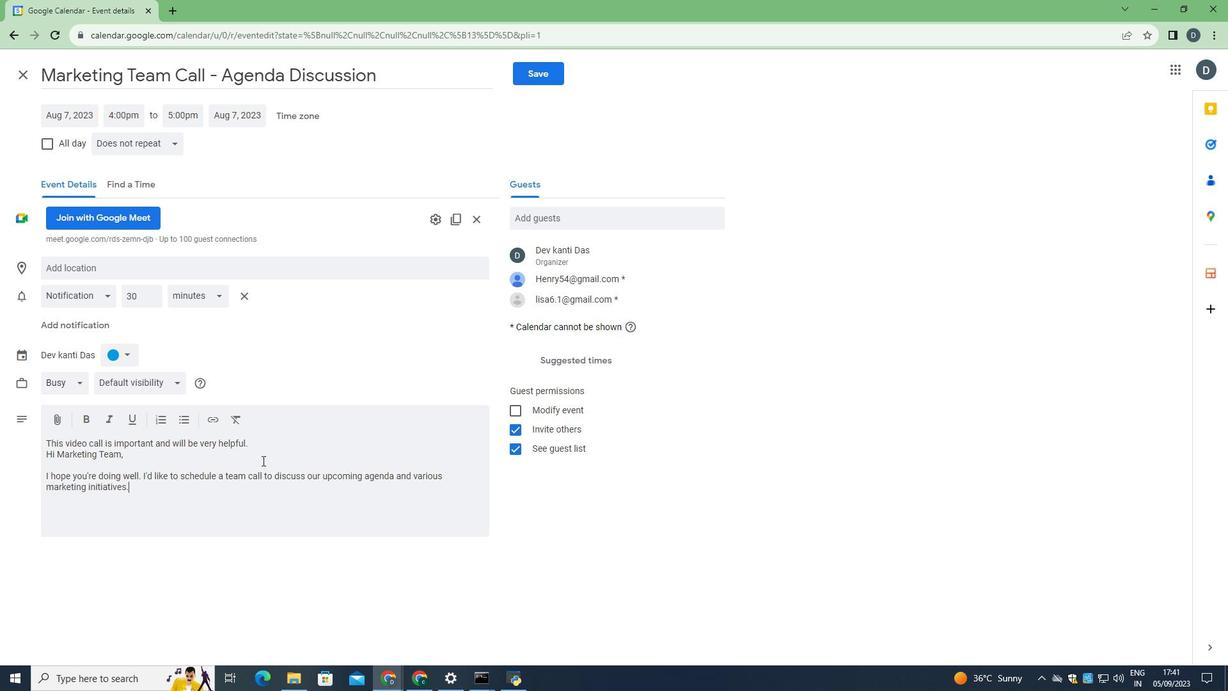 
Action: Mouse moved to (148, 498)
Screenshot: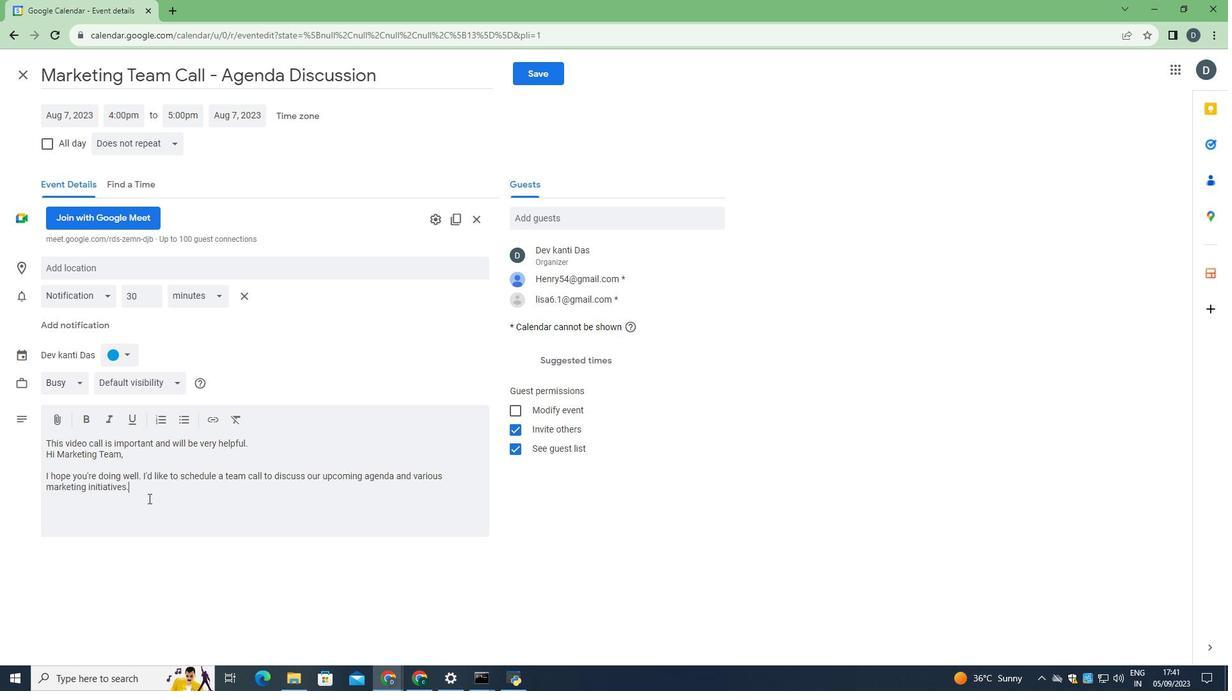 
Action: Key pressed <Key.enter><Key.enter>
Screenshot: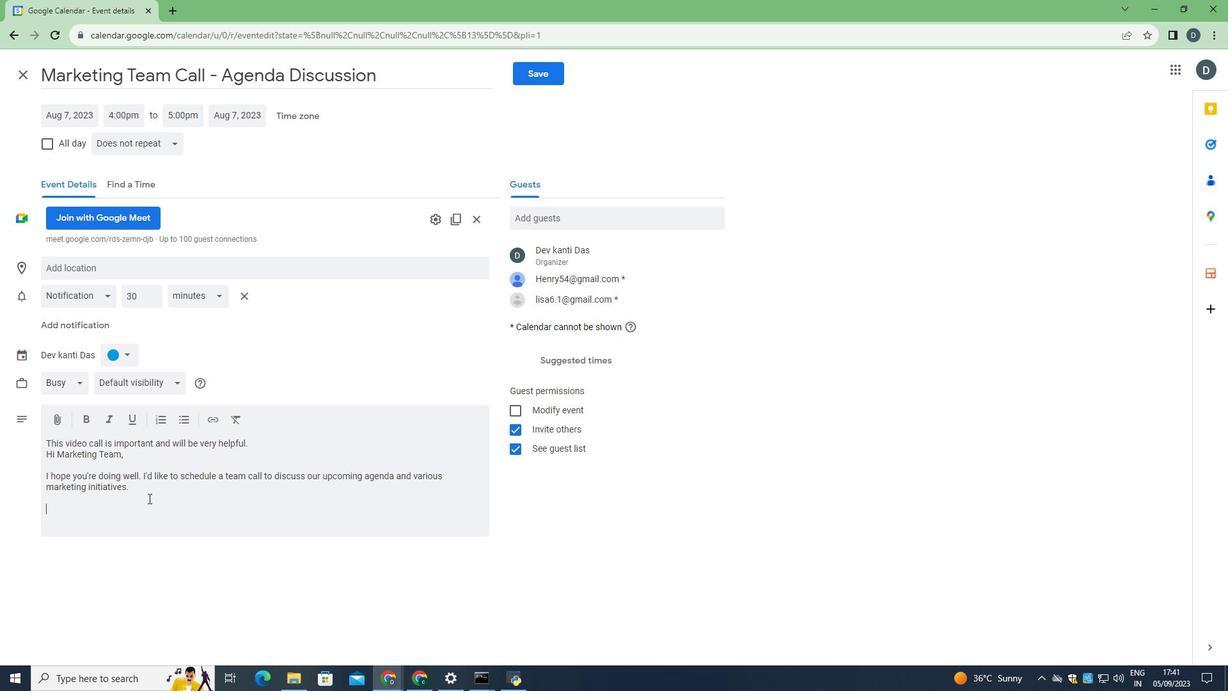 
Action: Mouse moved to (556, 74)
Screenshot: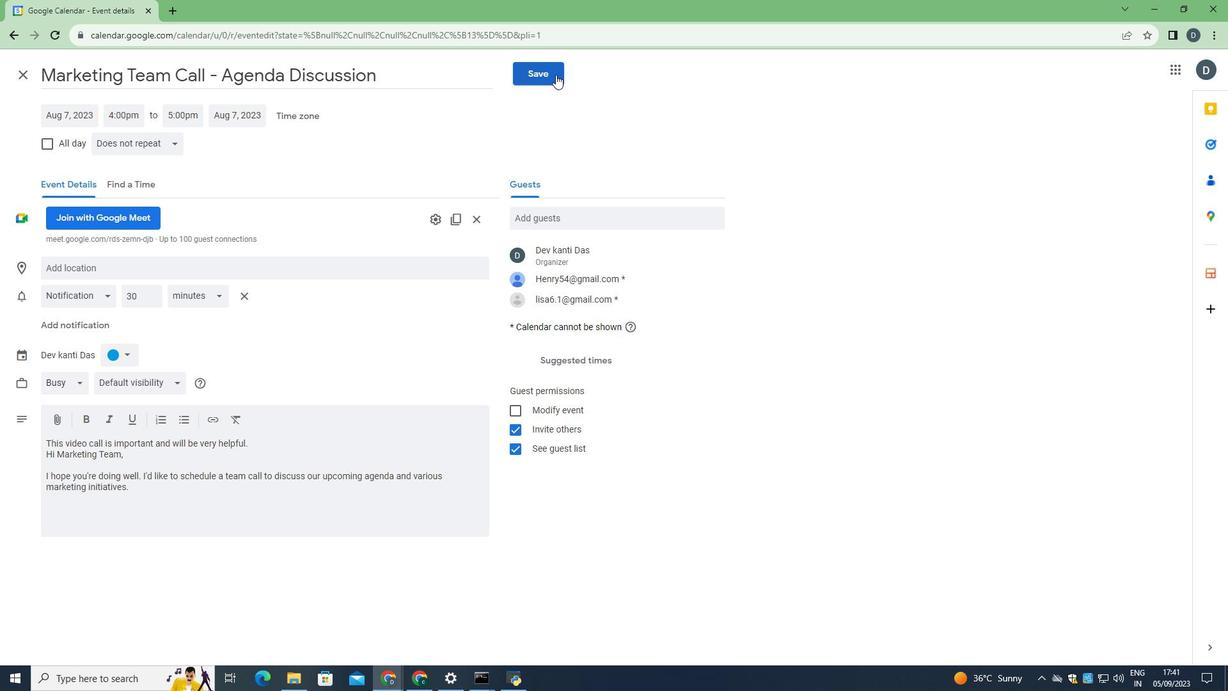 
Action: Mouse pressed left at (556, 74)
Screenshot: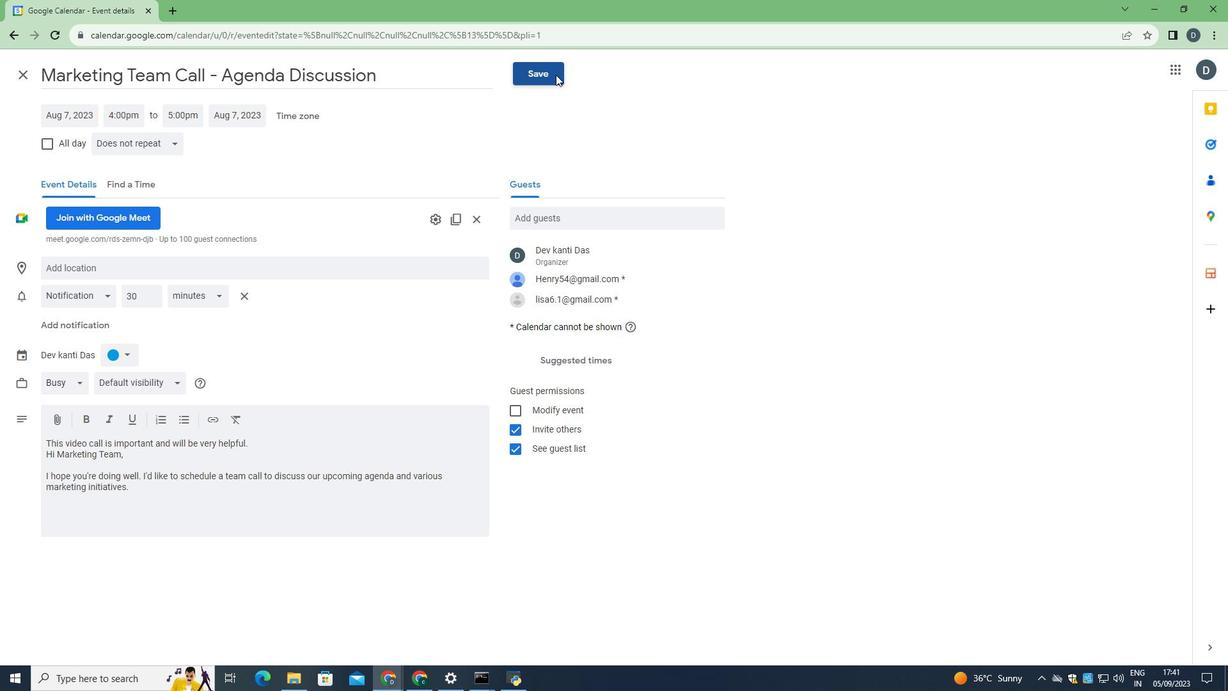 
Action: Mouse moved to (736, 389)
Screenshot: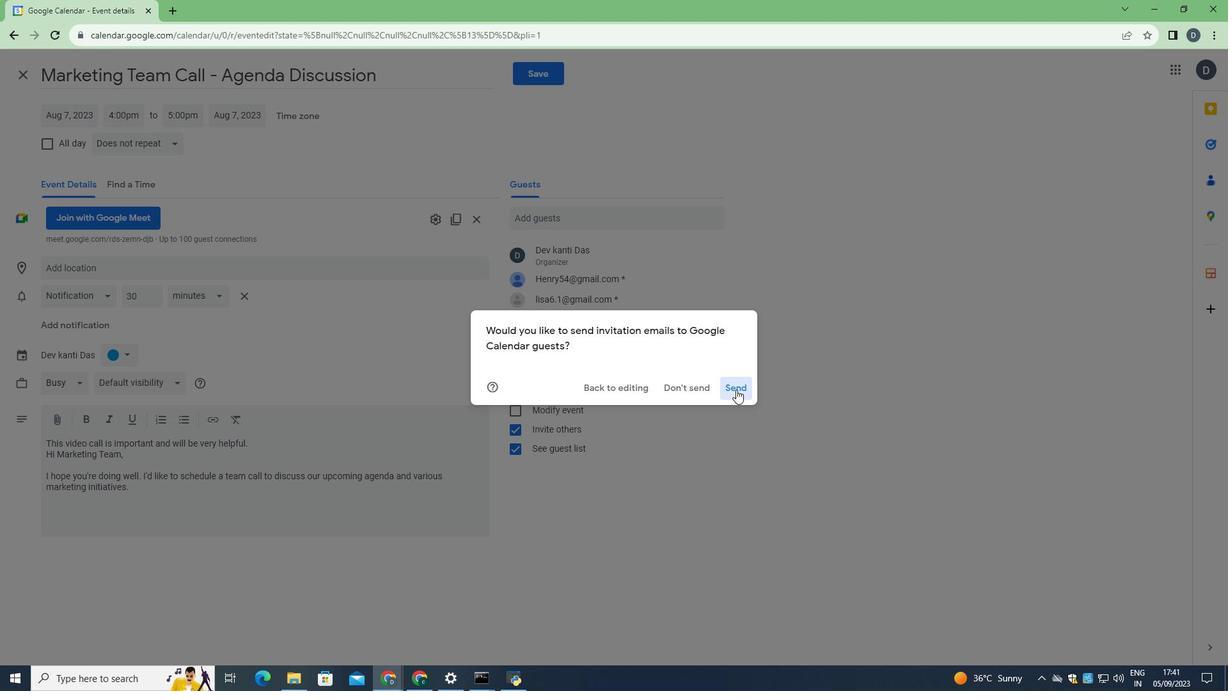 
Action: Mouse pressed left at (736, 389)
Screenshot: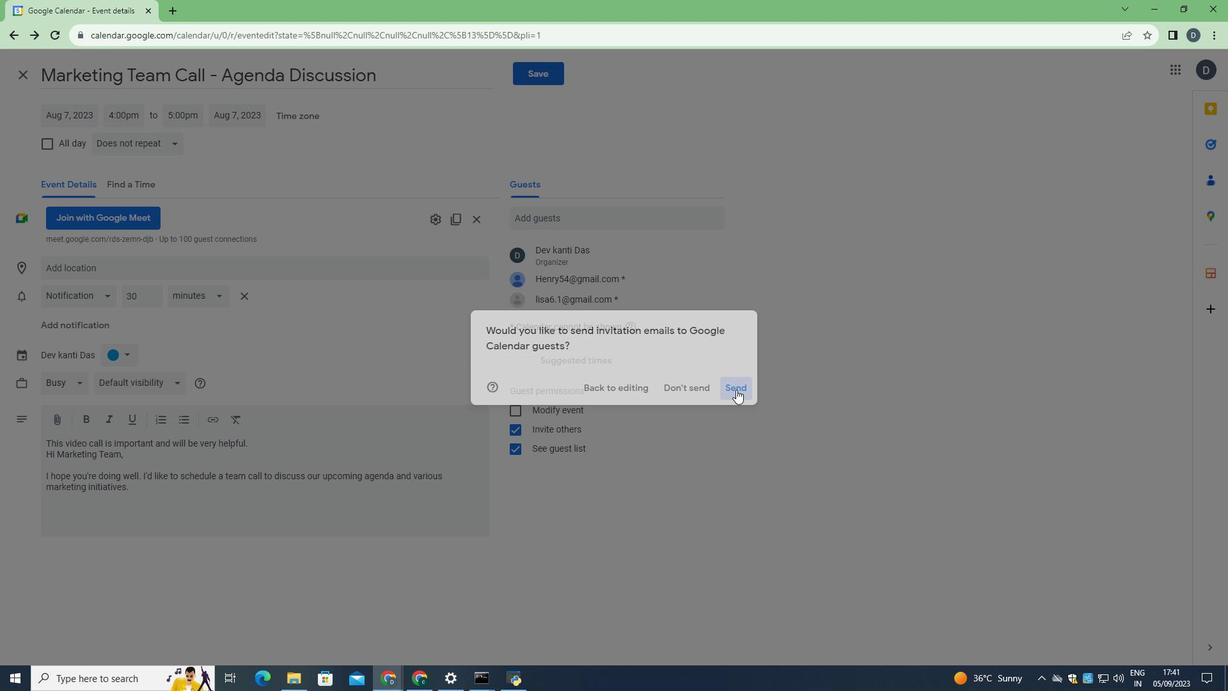 
